 Task: Search one way flight ticket for 1 adult, 6 children, 1 infant in seat and 1 infant on lap in business from Dothan: Dothan Regional Airport to Jacksonville: Albert J. Ellis Airport on 5-3-2023. Choice of flights is Spirit. Number of bags: 1 carry on bag. Price is upto 100000. Outbound departure time preference is 9:30.
Action: Mouse moved to (295, 411)
Screenshot: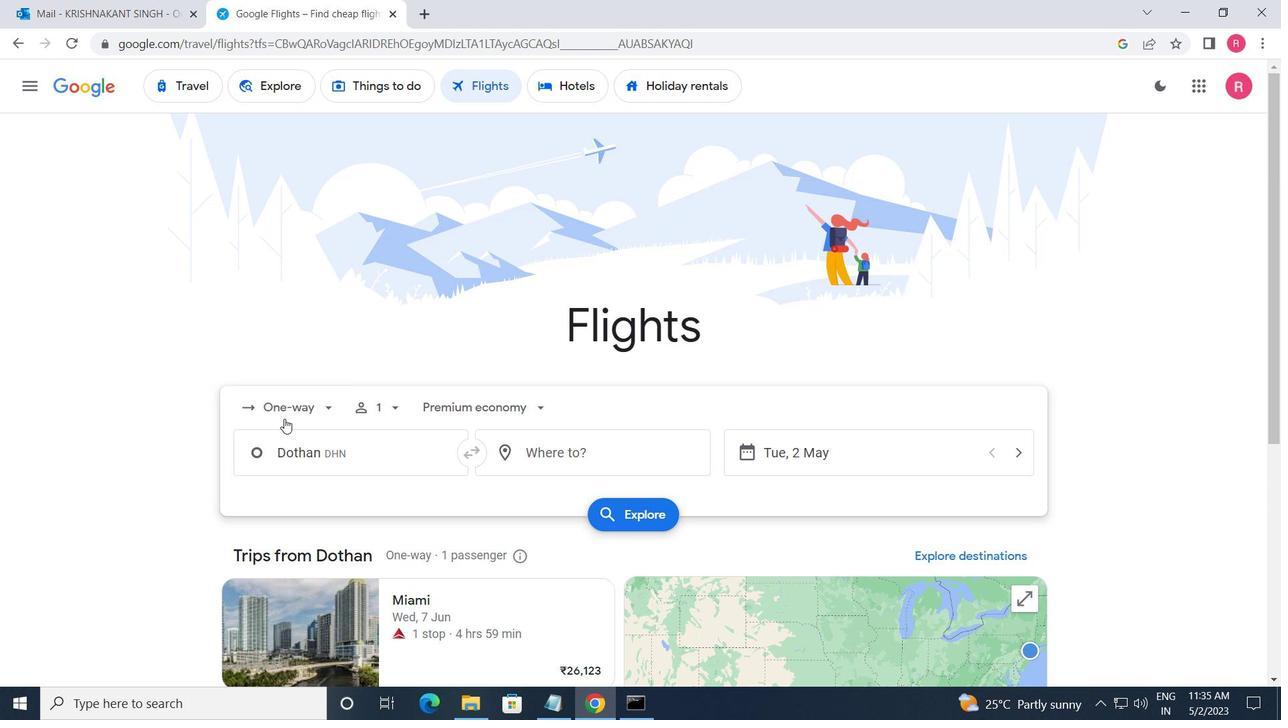 
Action: Mouse pressed left at (295, 411)
Screenshot: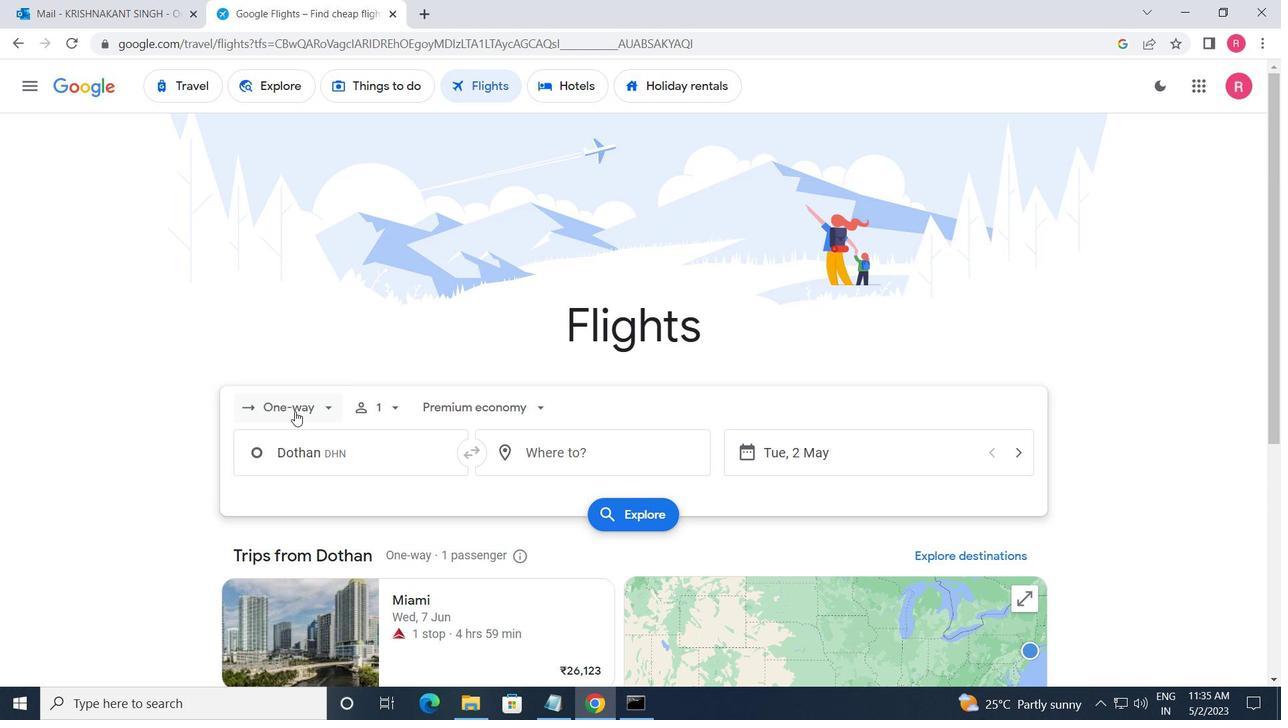 
Action: Mouse moved to (311, 491)
Screenshot: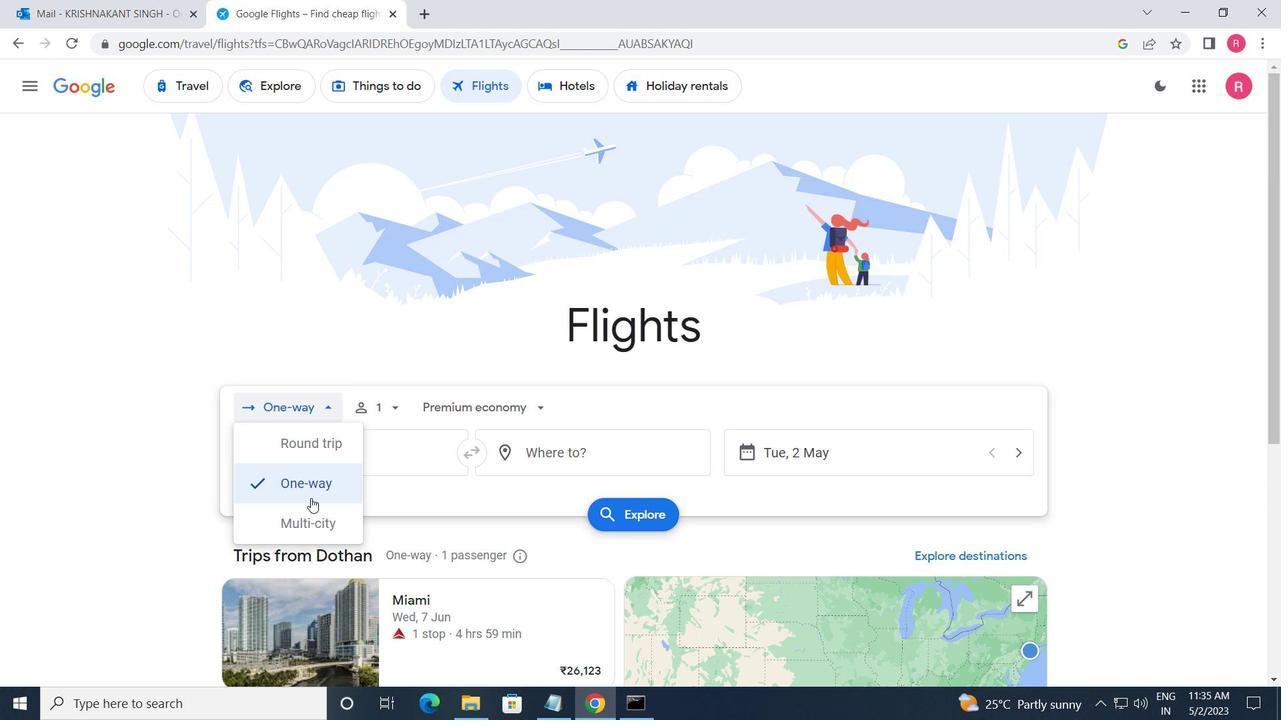 
Action: Mouse pressed left at (311, 491)
Screenshot: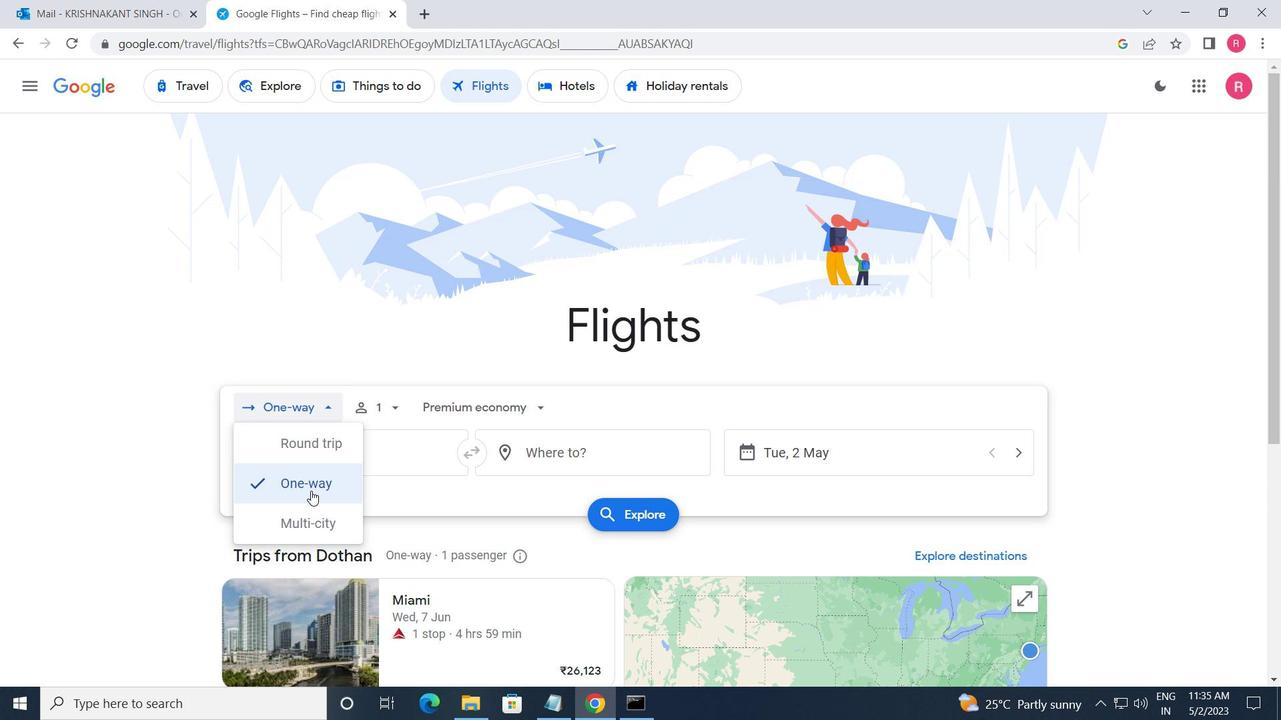 
Action: Mouse moved to (372, 398)
Screenshot: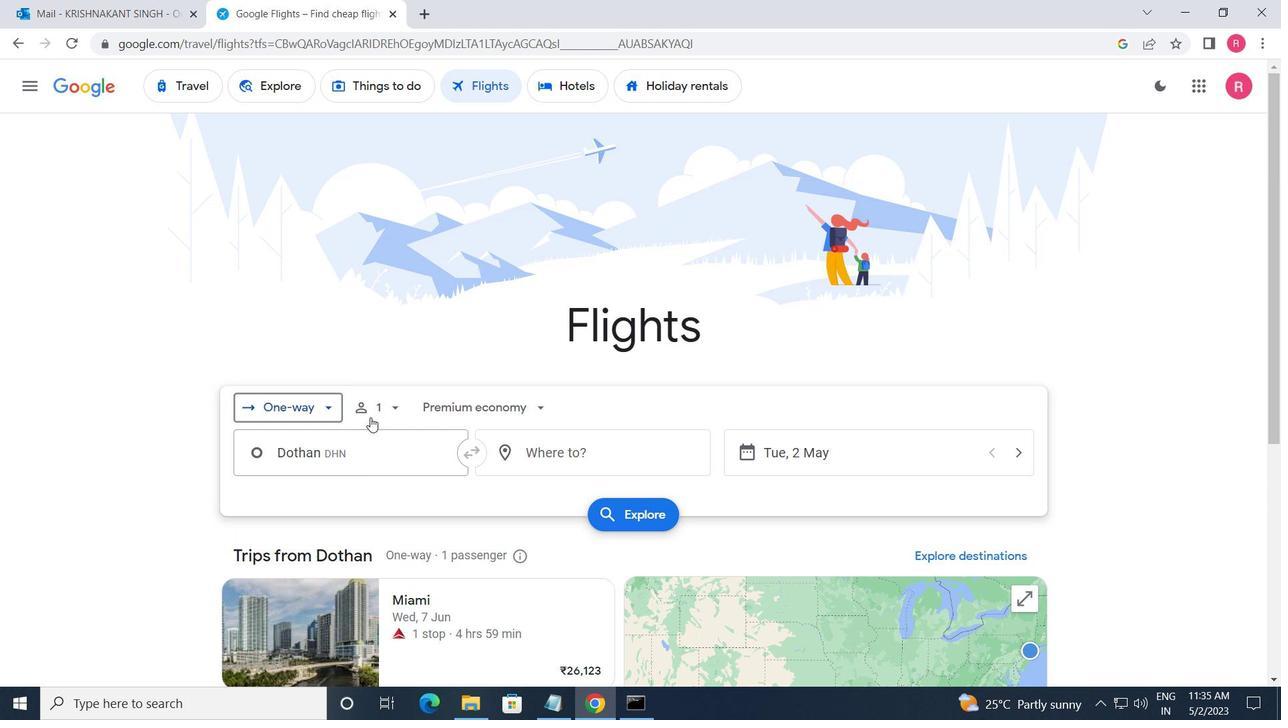 
Action: Mouse pressed left at (372, 398)
Screenshot: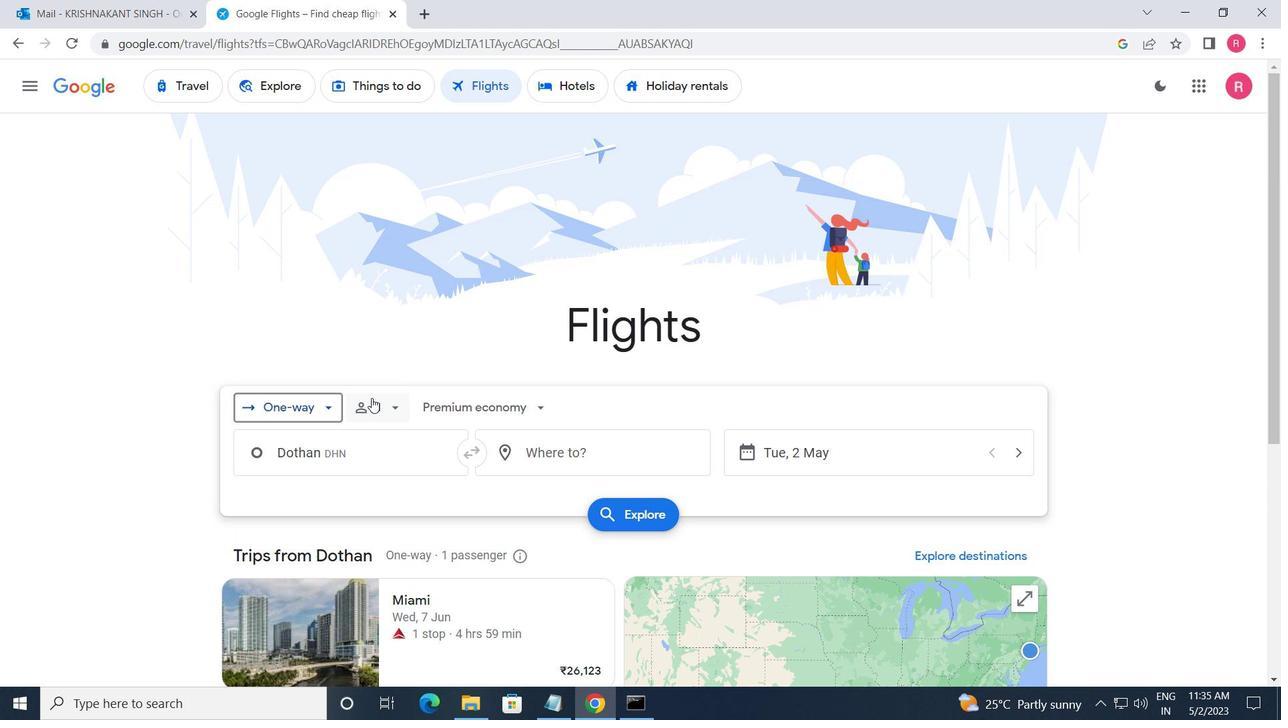 
Action: Mouse moved to (521, 489)
Screenshot: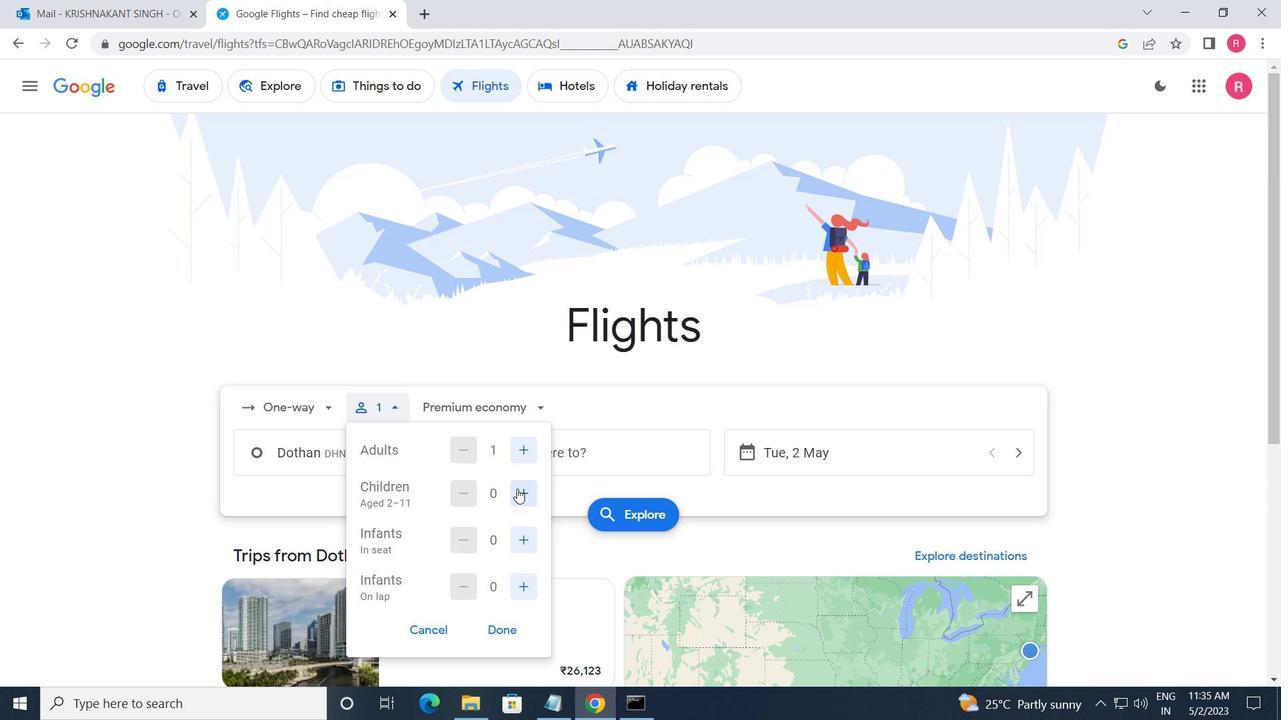 
Action: Mouse pressed left at (521, 489)
Screenshot: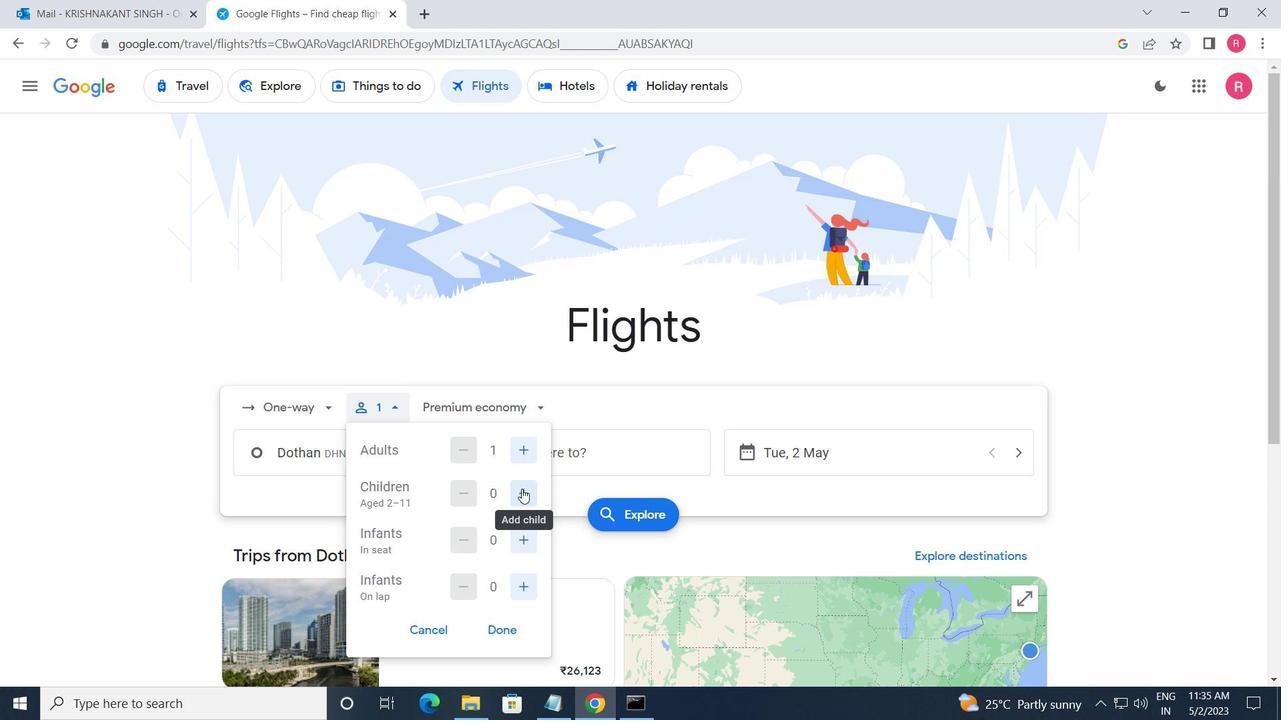 
Action: Mouse pressed left at (521, 489)
Screenshot: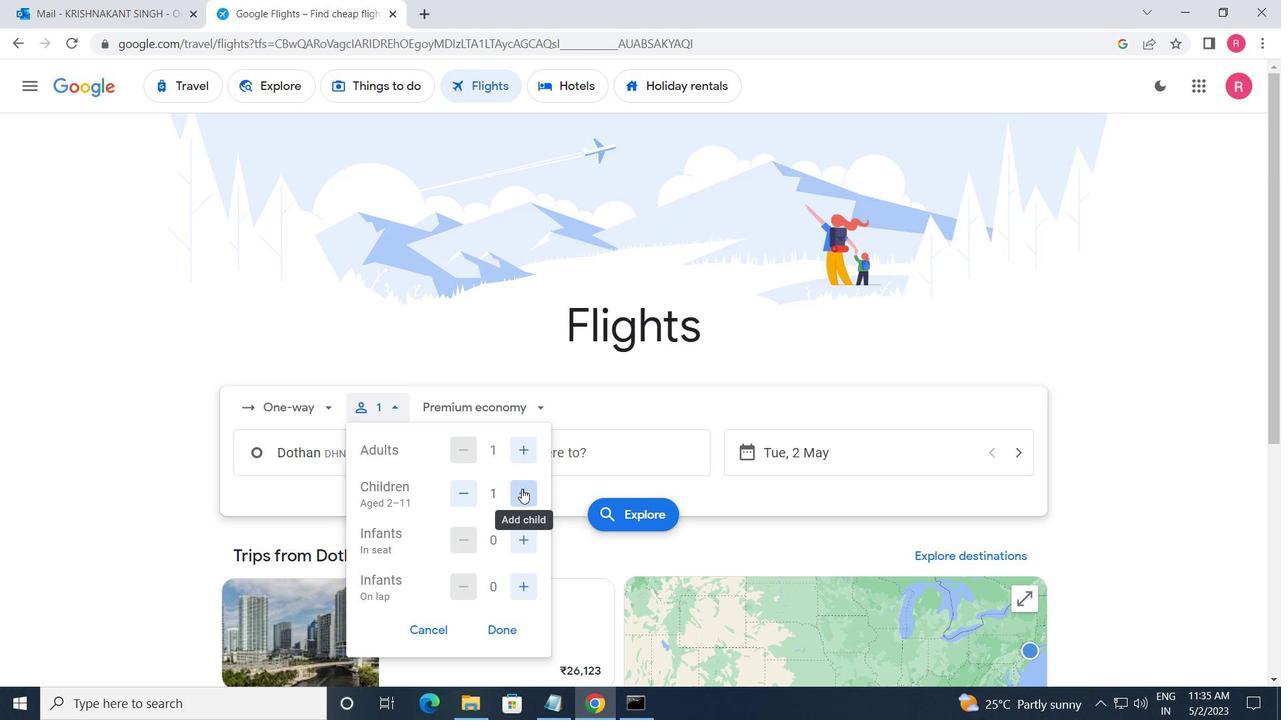 
Action: Mouse pressed left at (521, 489)
Screenshot: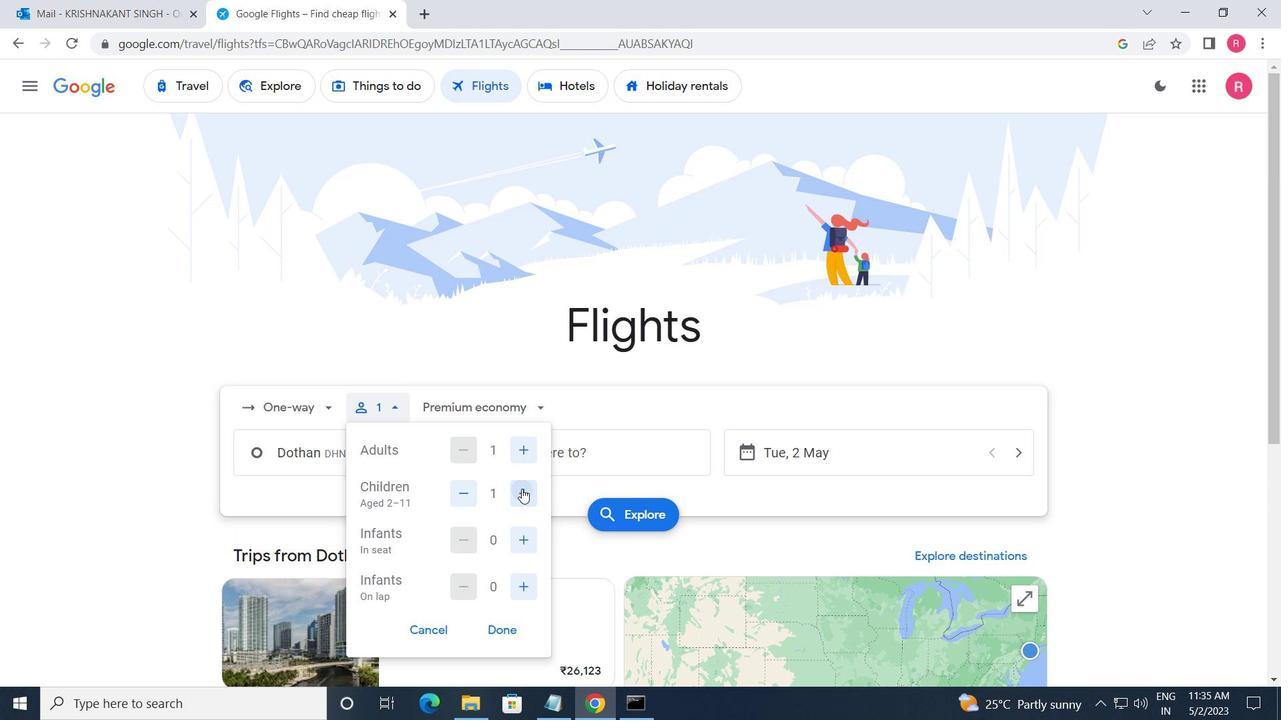 
Action: Mouse pressed left at (521, 489)
Screenshot: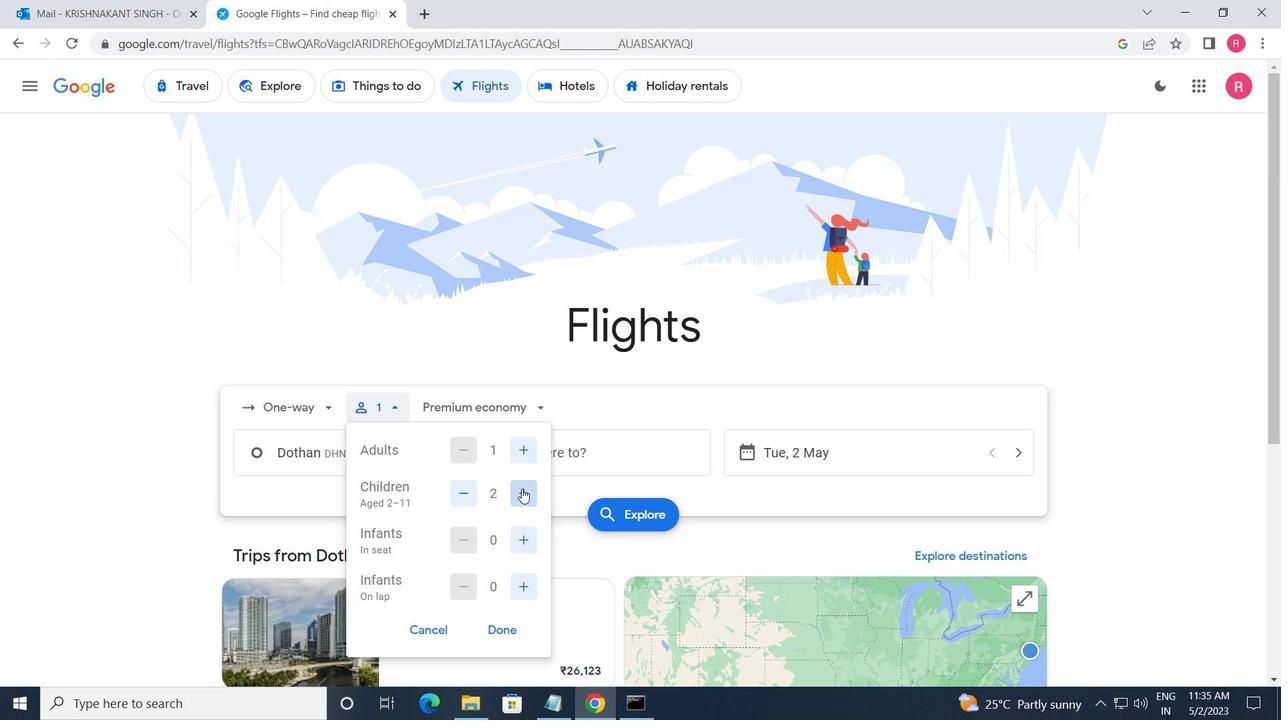 
Action: Mouse pressed left at (521, 489)
Screenshot: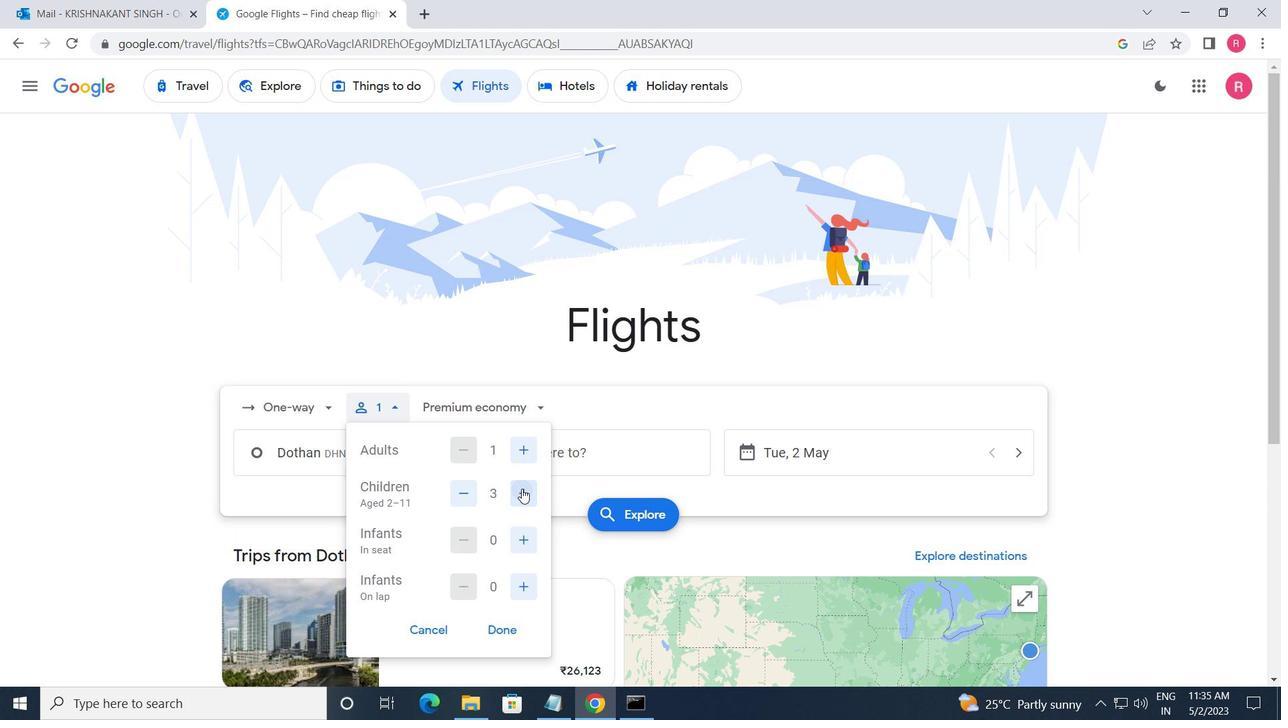 
Action: Mouse pressed left at (521, 489)
Screenshot: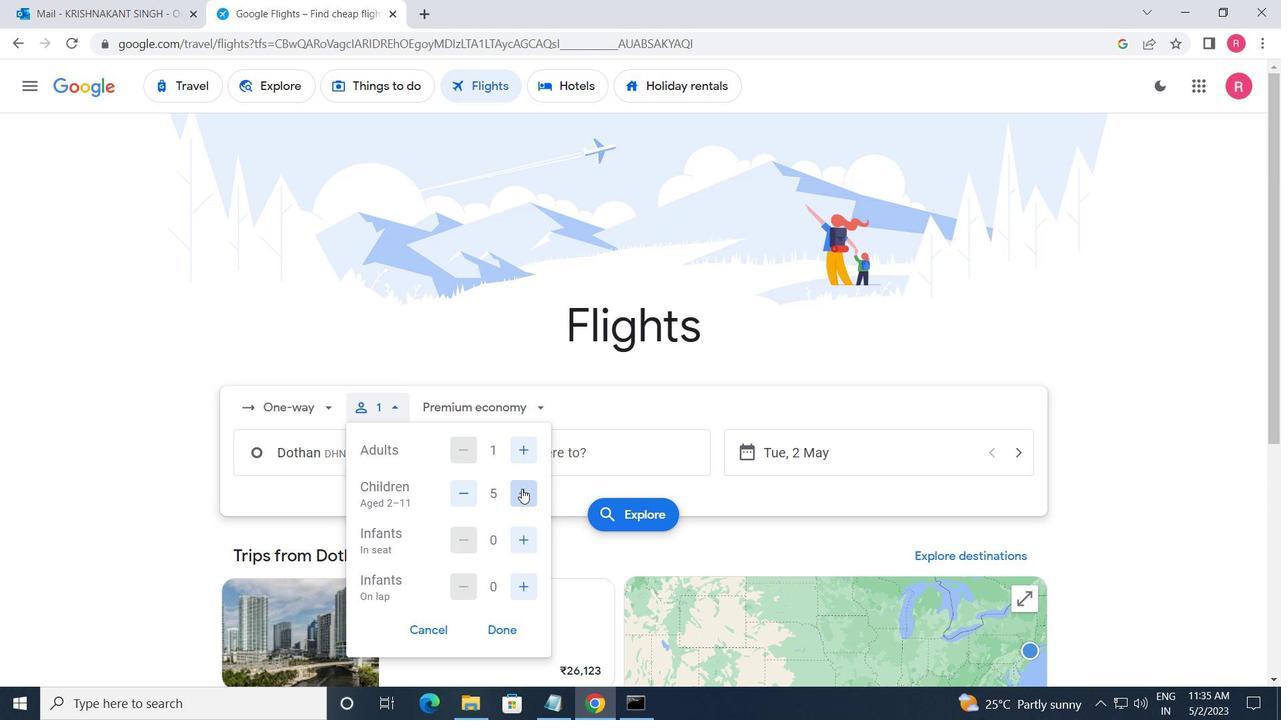 
Action: Mouse moved to (517, 535)
Screenshot: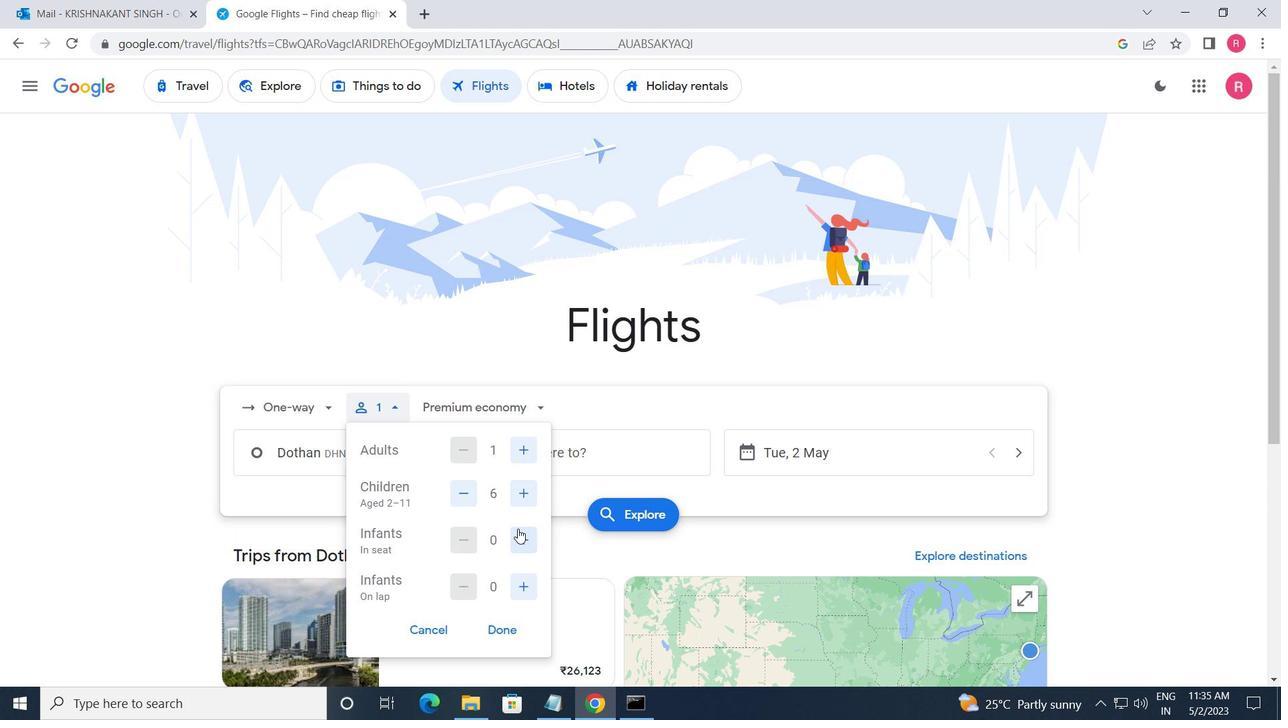 
Action: Mouse pressed left at (517, 535)
Screenshot: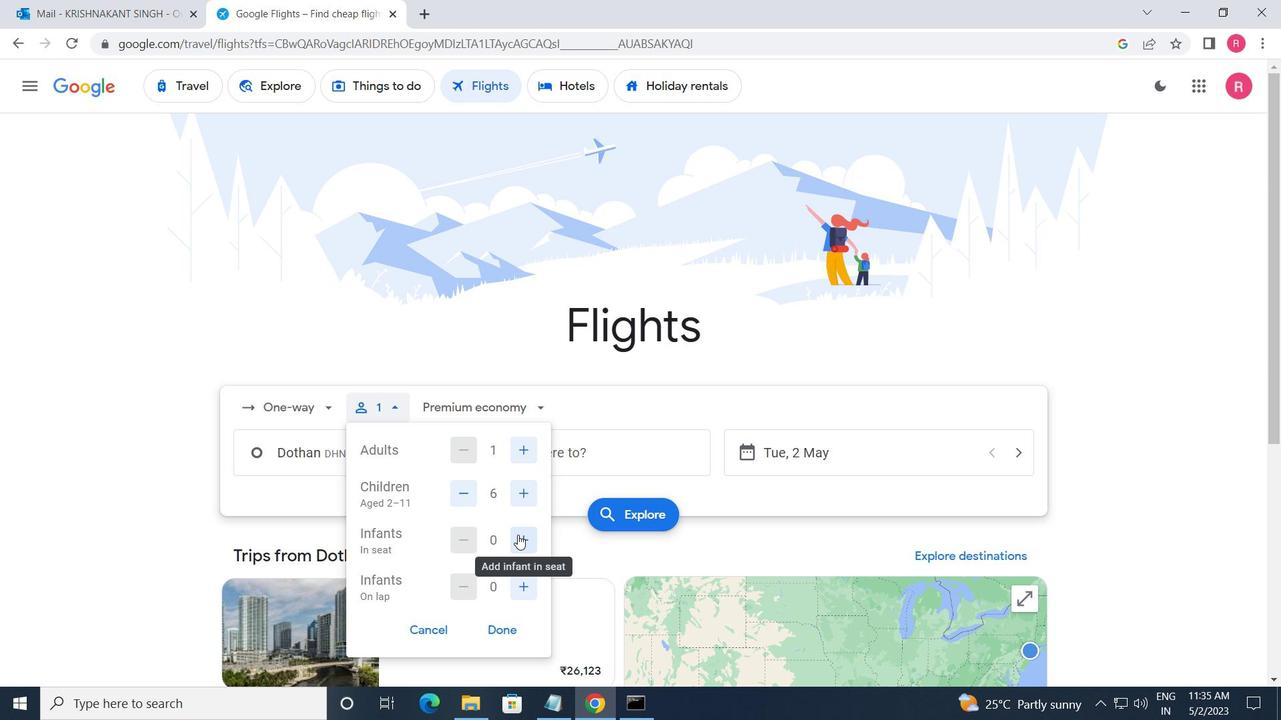 
Action: Mouse moved to (515, 577)
Screenshot: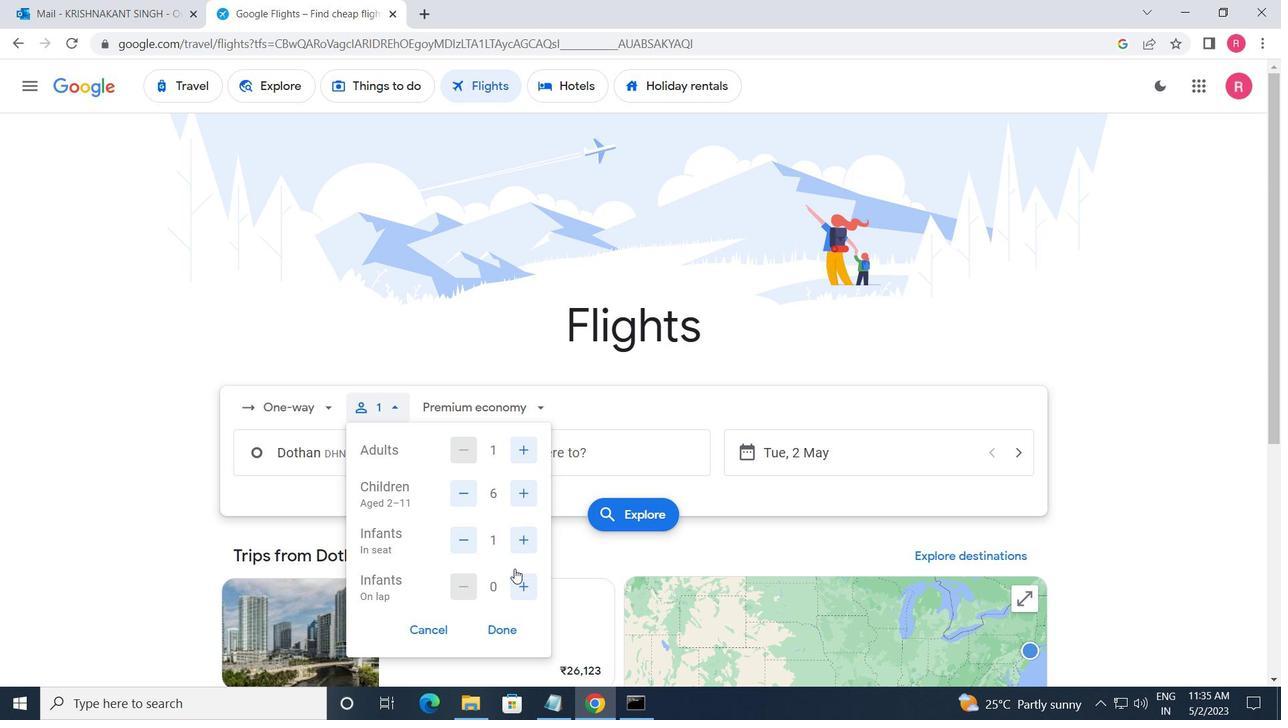 
Action: Mouse pressed left at (515, 577)
Screenshot: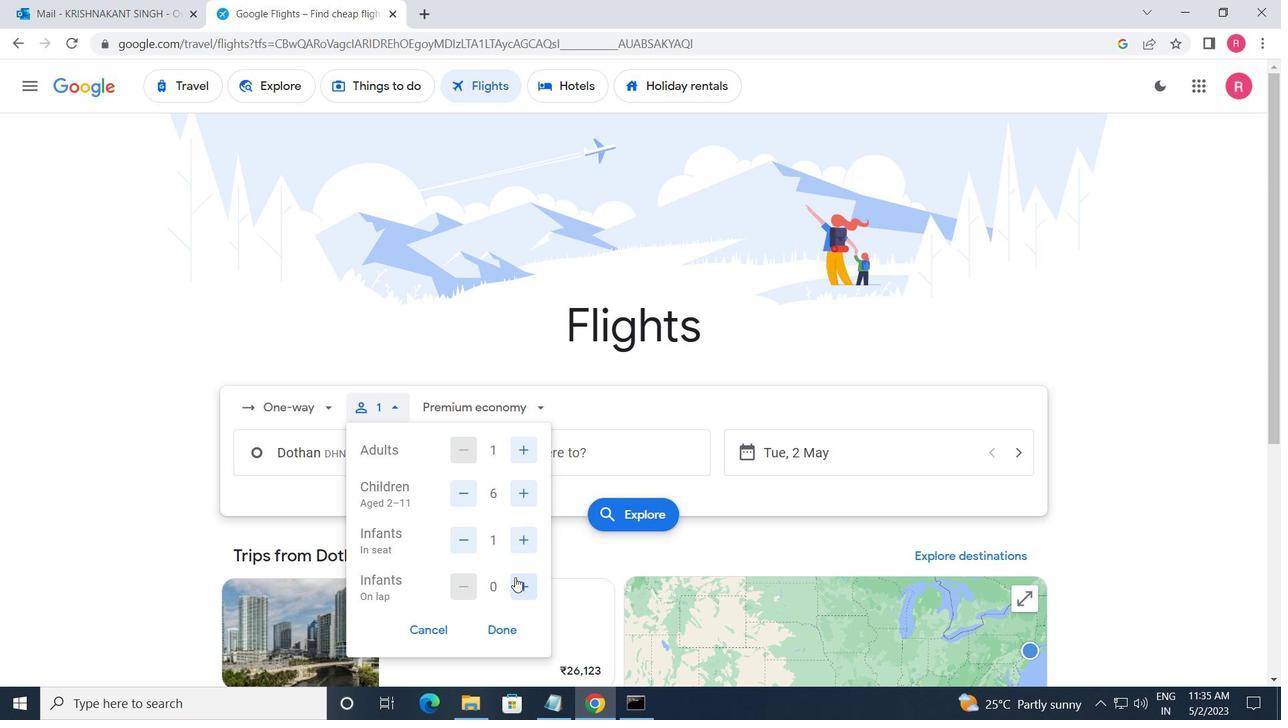 
Action: Mouse moved to (501, 636)
Screenshot: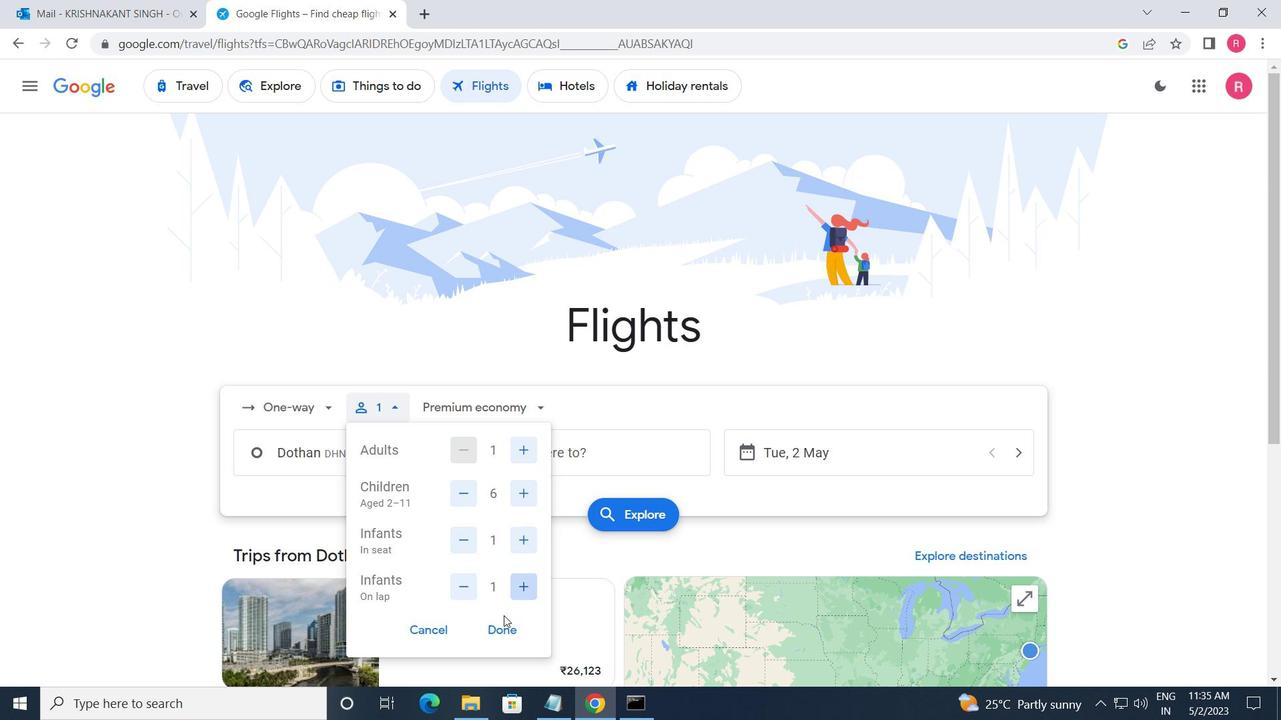 
Action: Mouse pressed left at (501, 636)
Screenshot: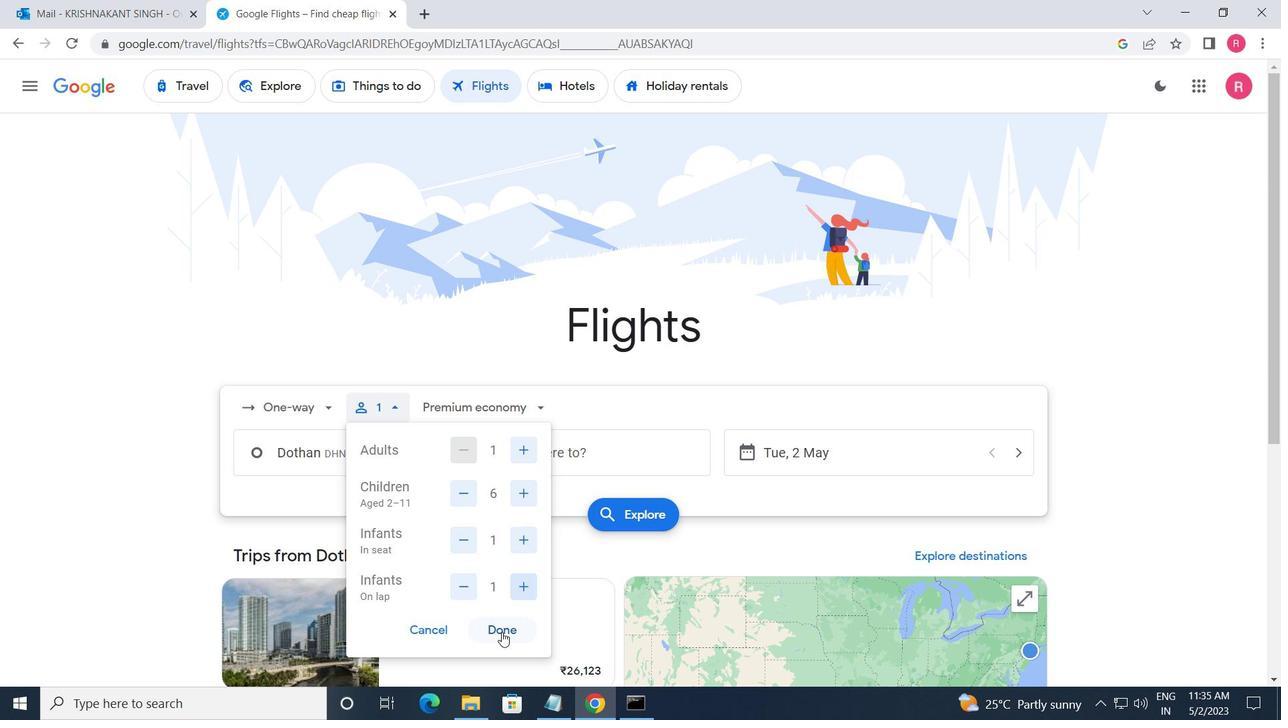 
Action: Mouse moved to (483, 421)
Screenshot: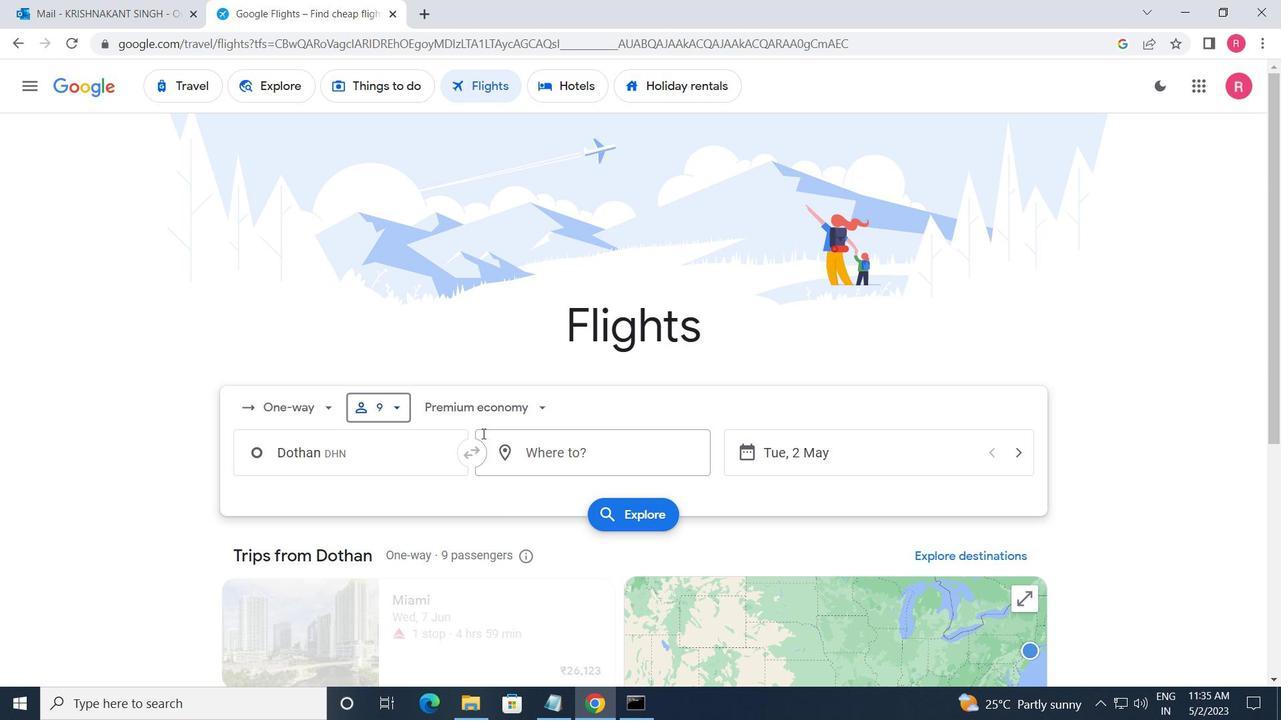 
Action: Mouse pressed left at (483, 421)
Screenshot: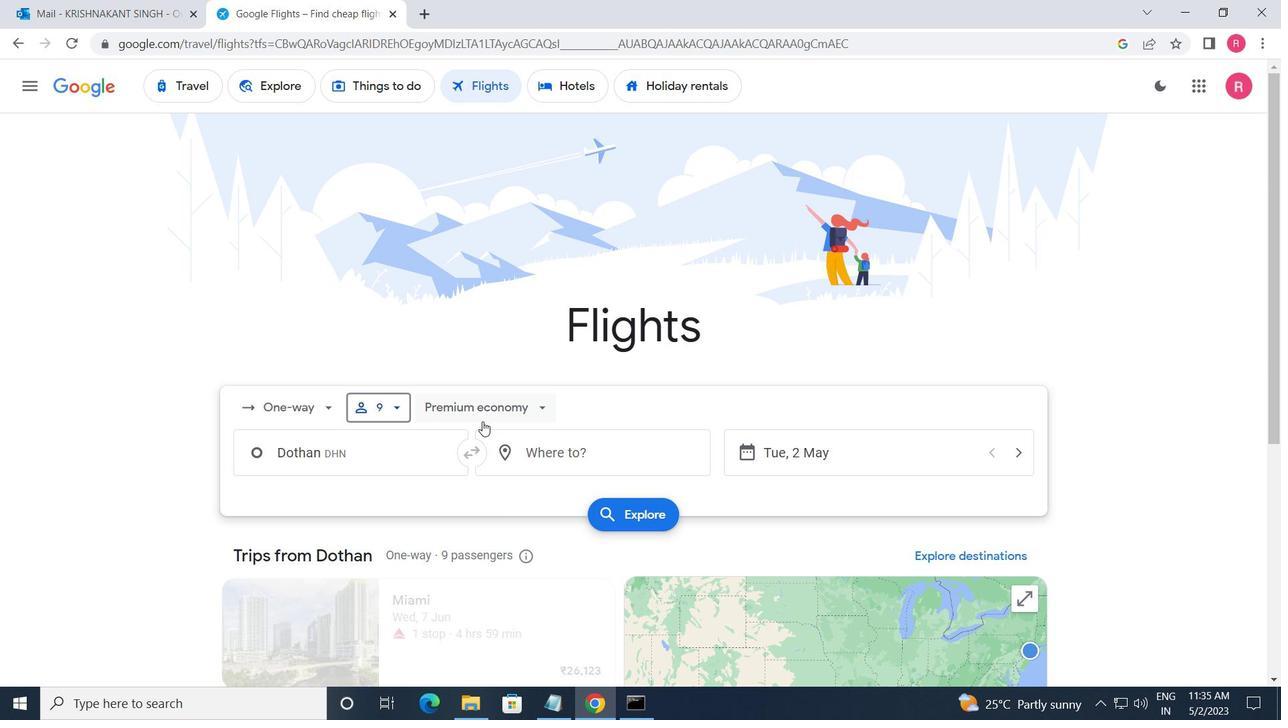
Action: Mouse moved to (487, 521)
Screenshot: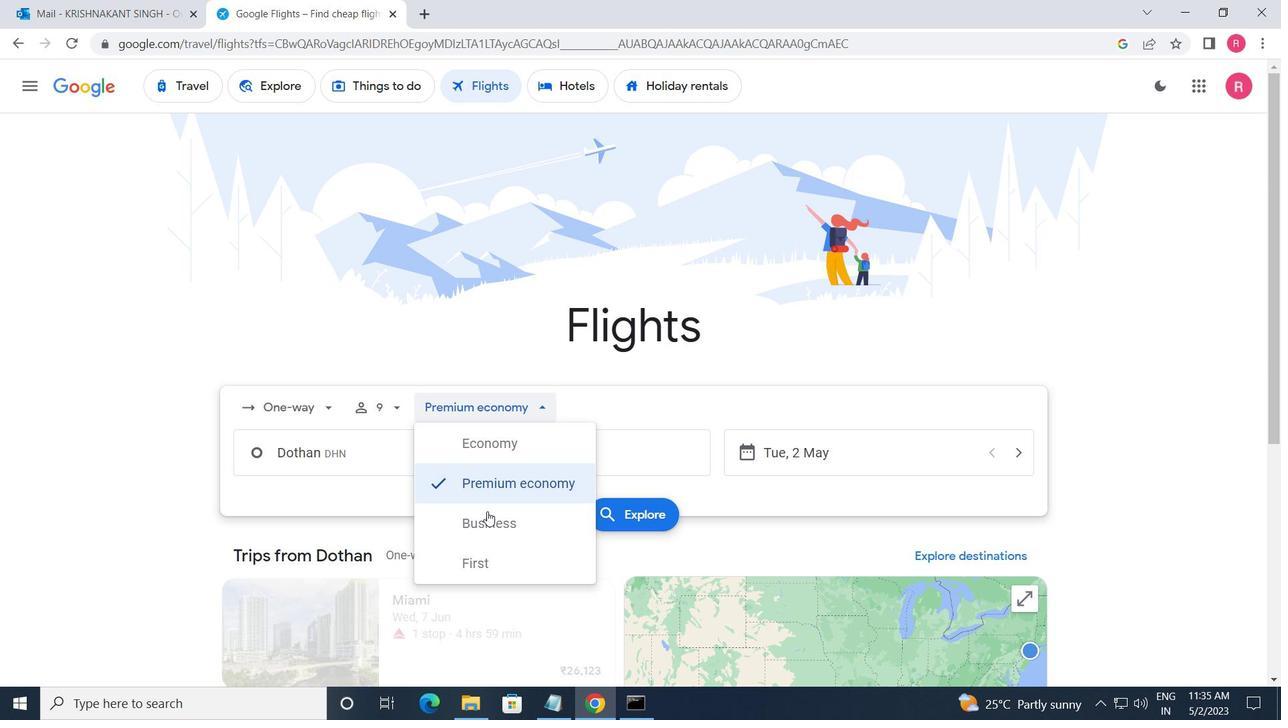 
Action: Mouse pressed left at (487, 521)
Screenshot: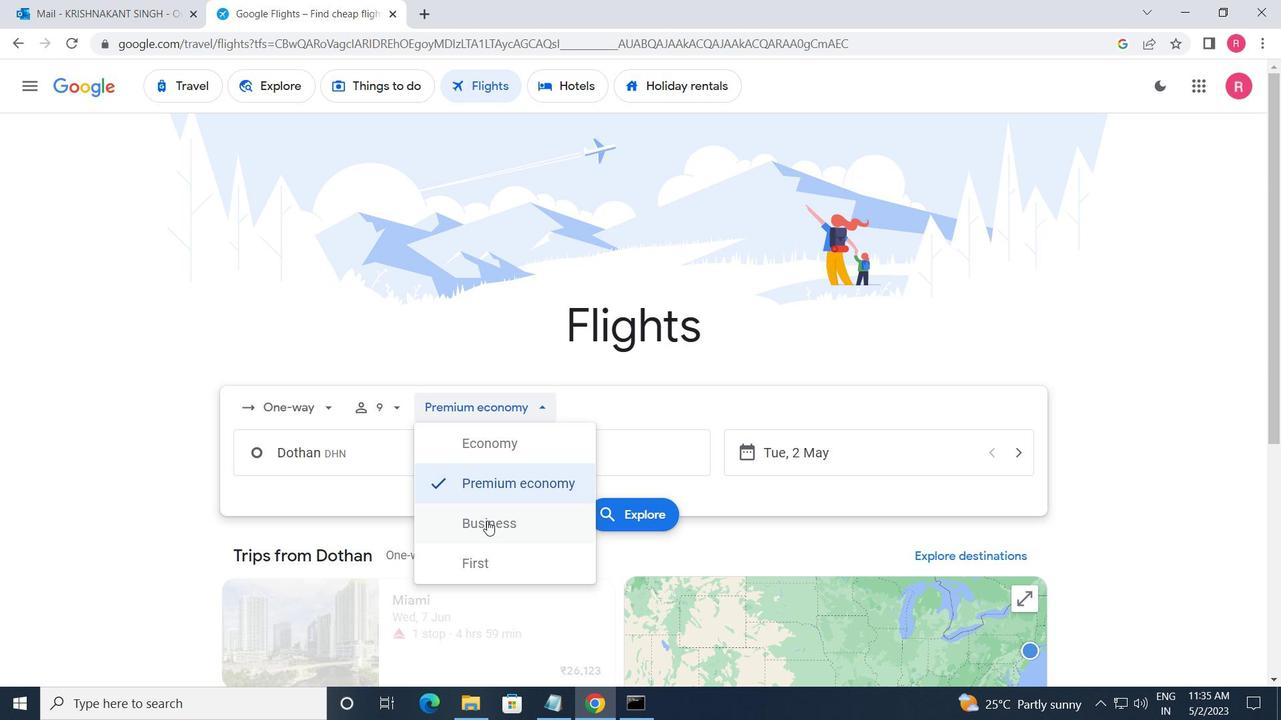 
Action: Mouse moved to (398, 455)
Screenshot: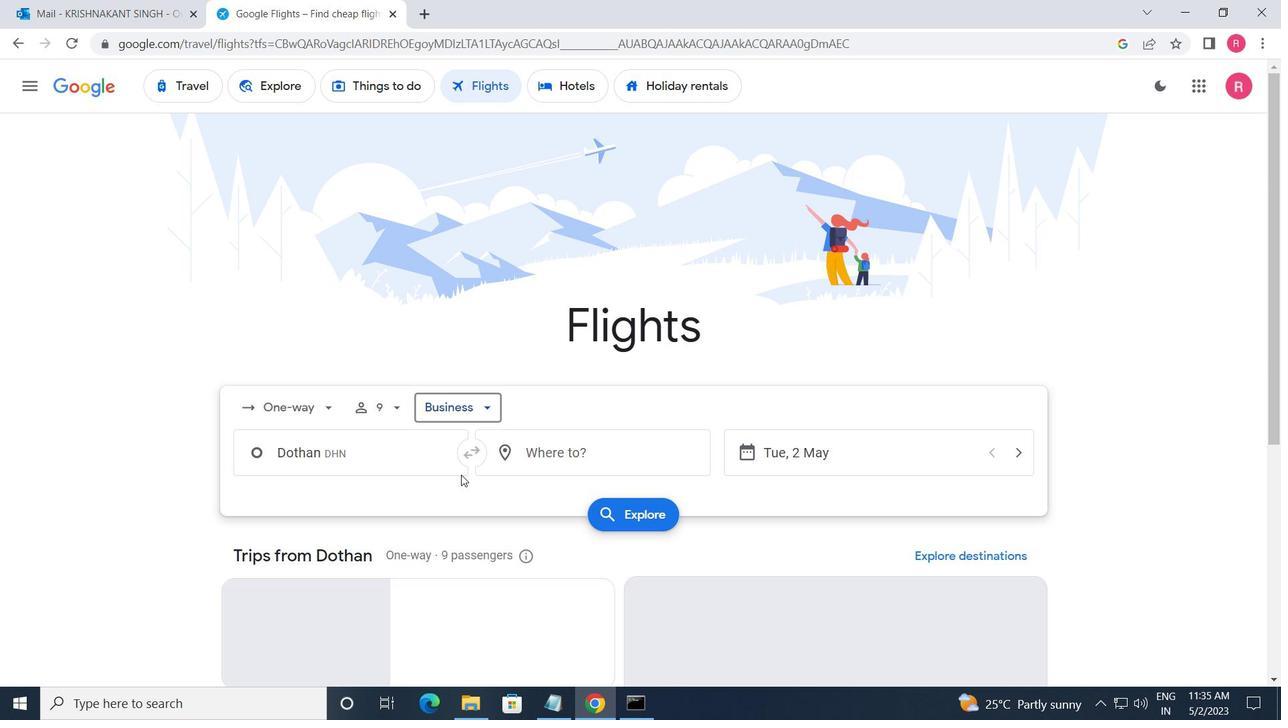 
Action: Mouse pressed left at (398, 455)
Screenshot: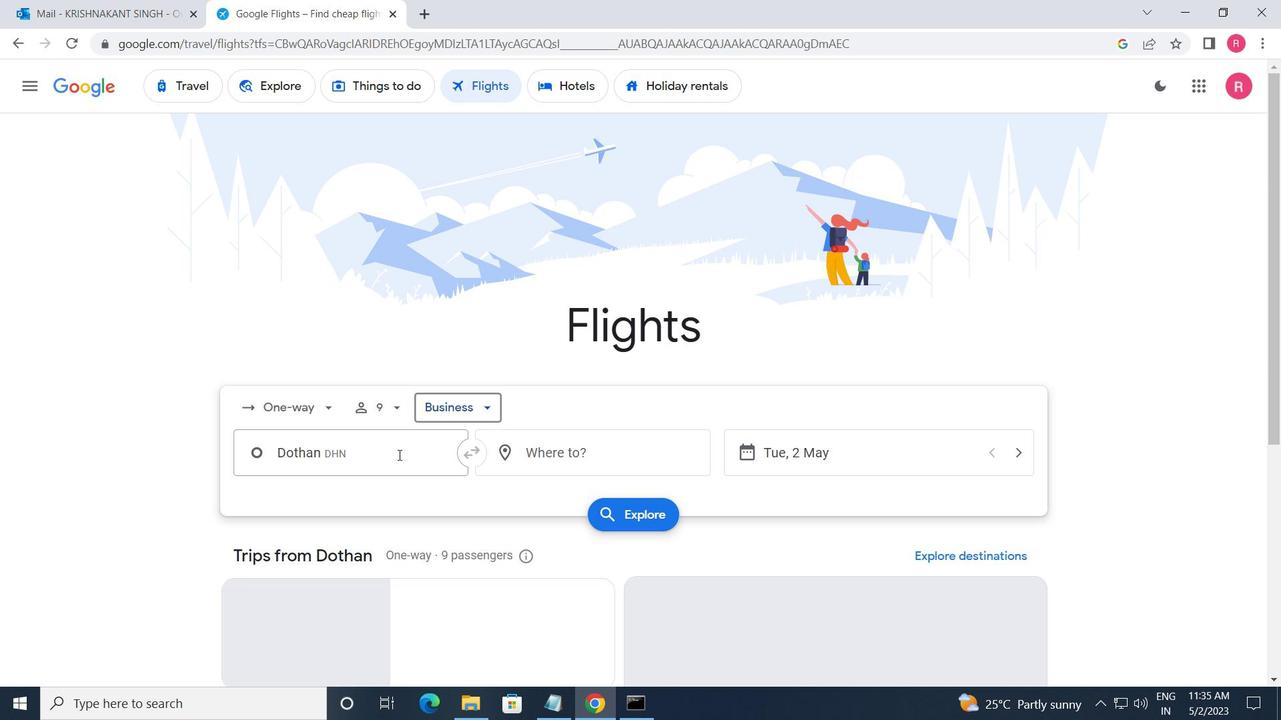 
Action: Mouse moved to (372, 511)
Screenshot: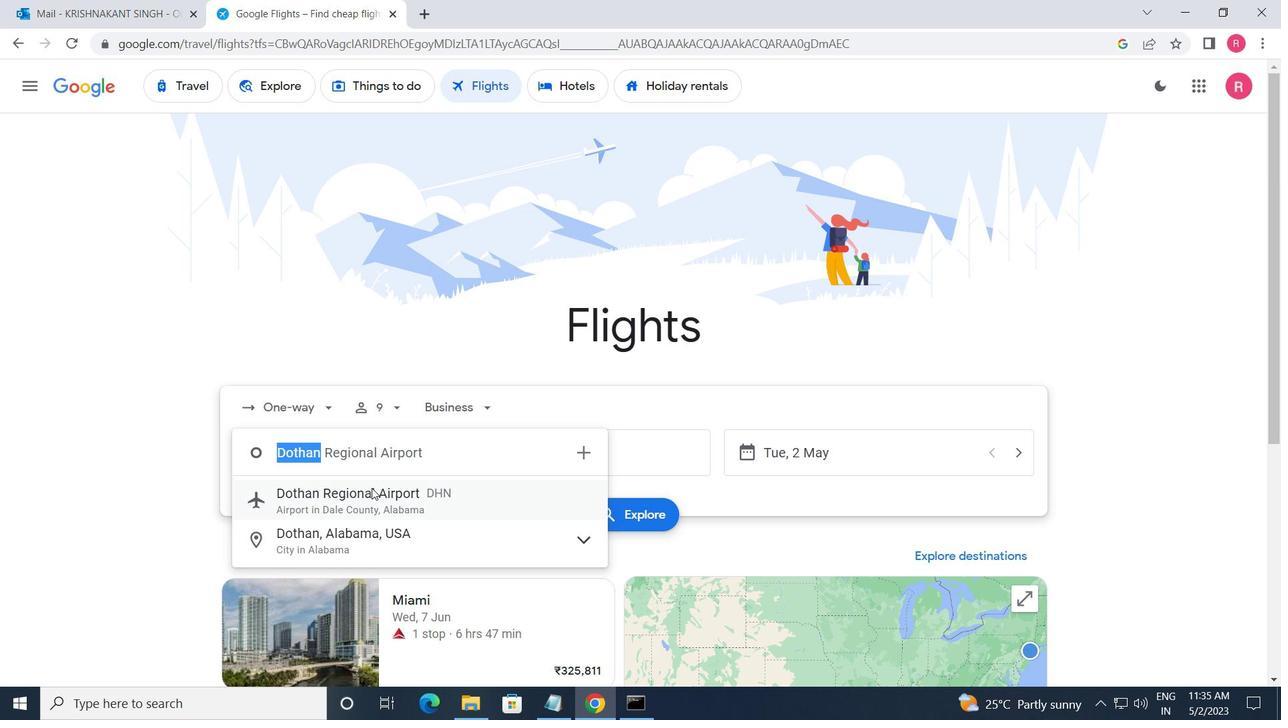 
Action: Mouse pressed left at (372, 511)
Screenshot: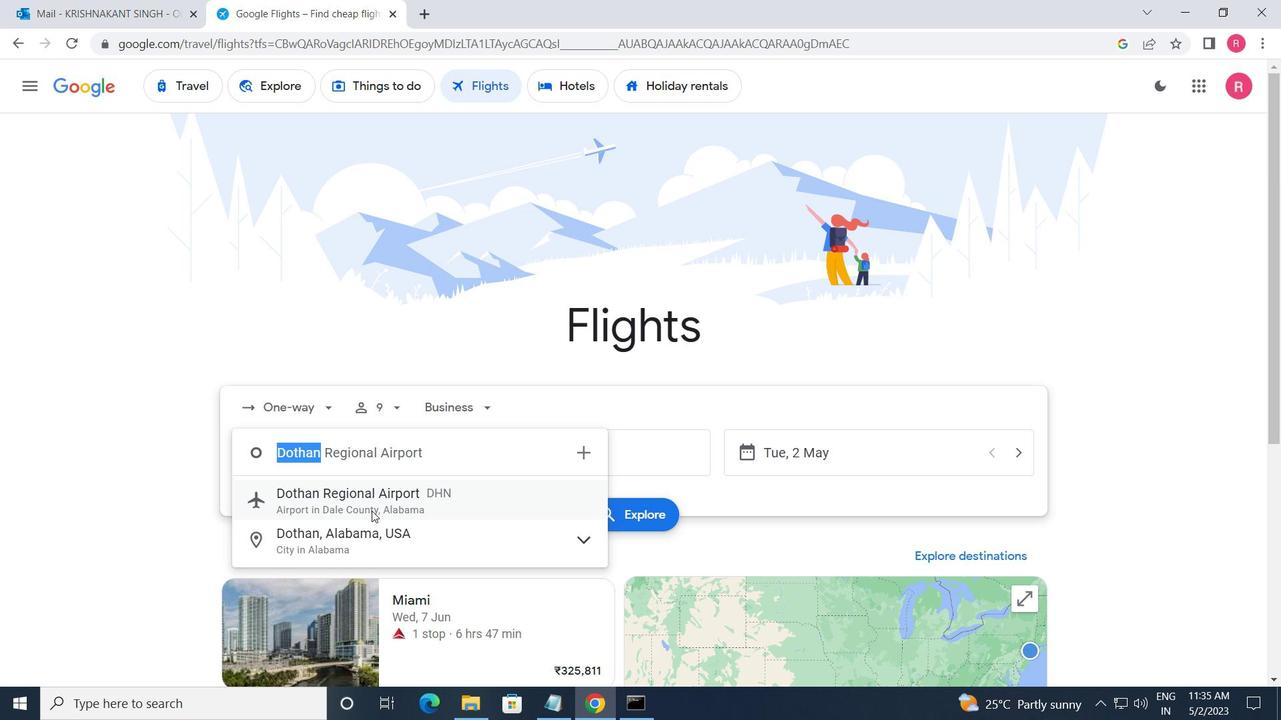 
Action: Mouse moved to (557, 461)
Screenshot: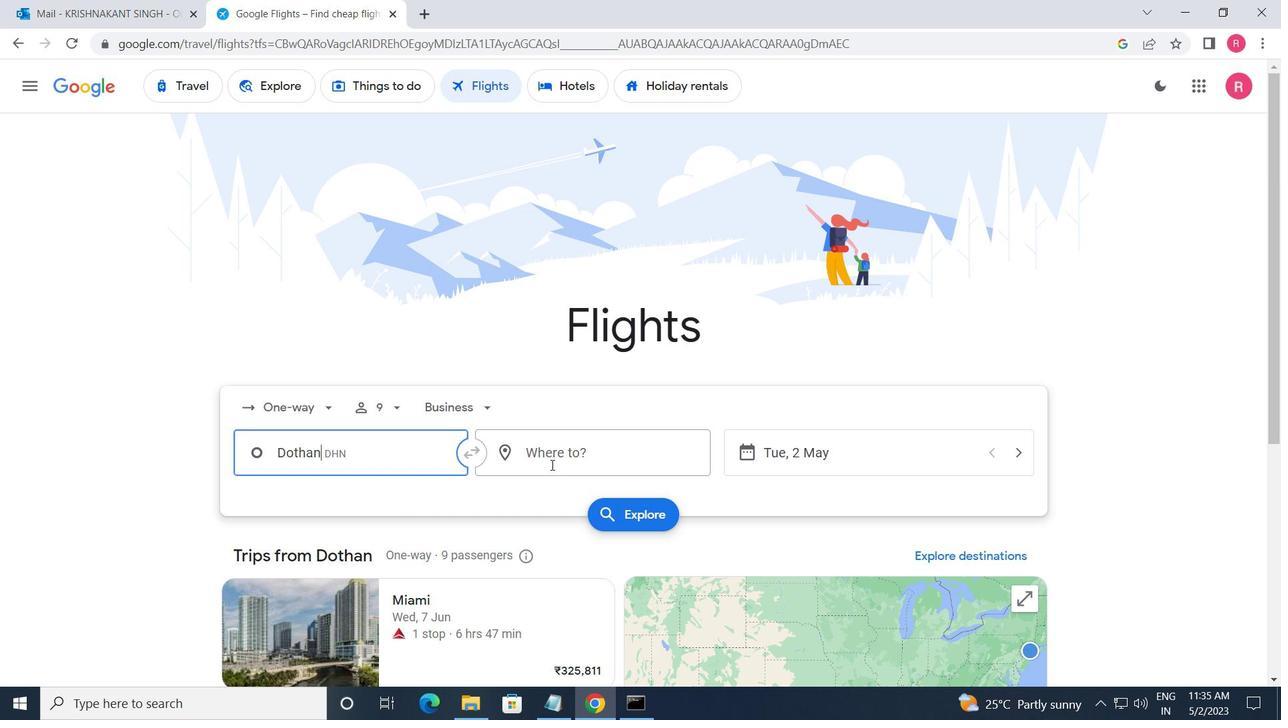 
Action: Mouse pressed left at (557, 461)
Screenshot: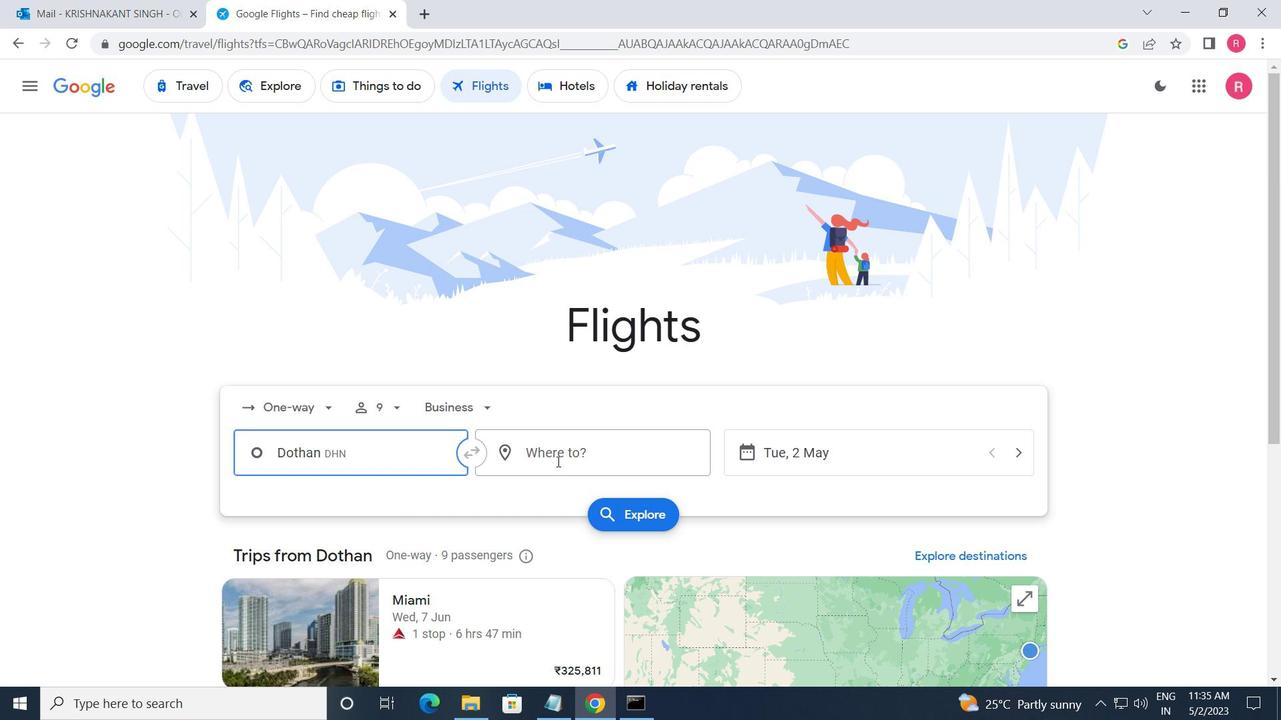 
Action: Mouse moved to (618, 613)
Screenshot: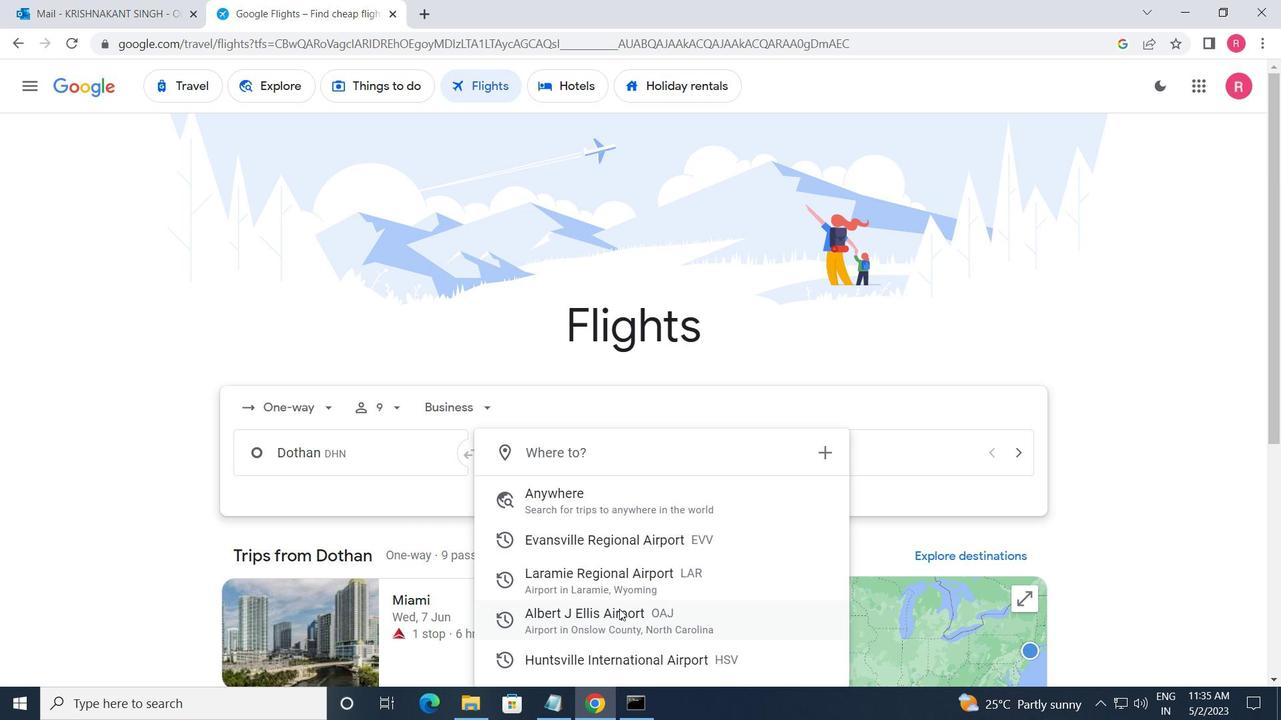 
Action: Mouse pressed left at (618, 613)
Screenshot: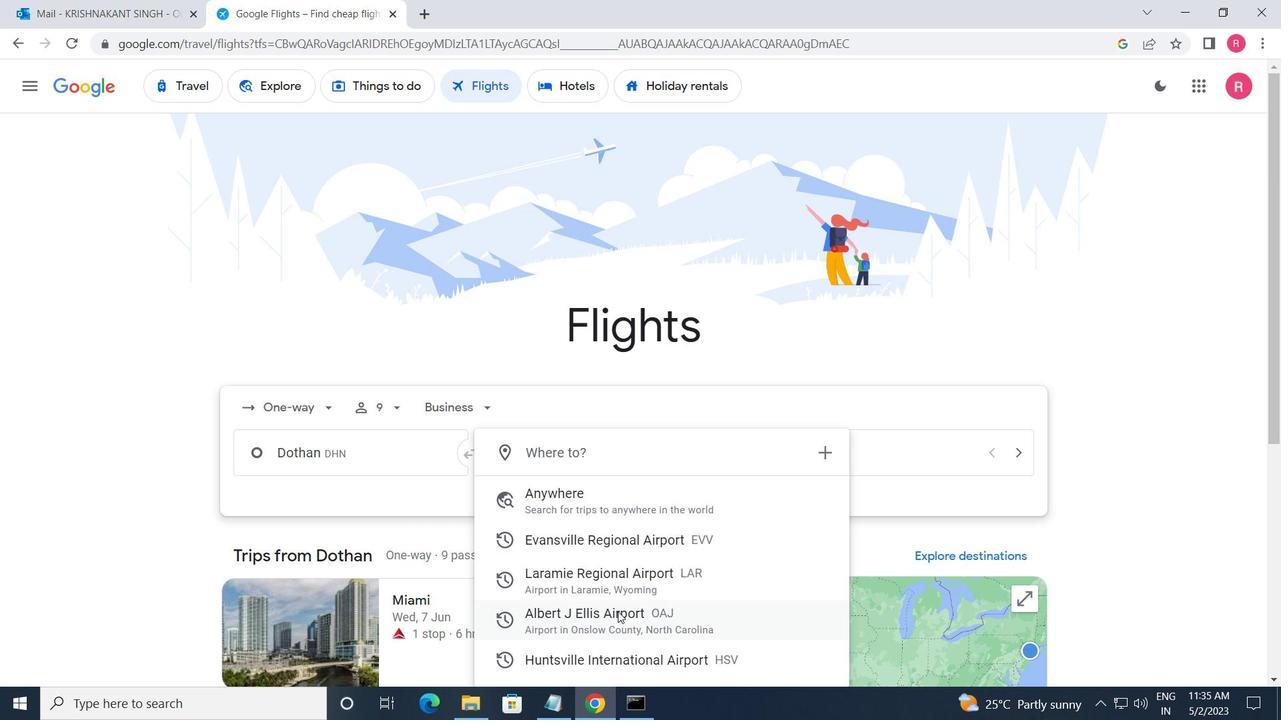 
Action: Mouse moved to (774, 460)
Screenshot: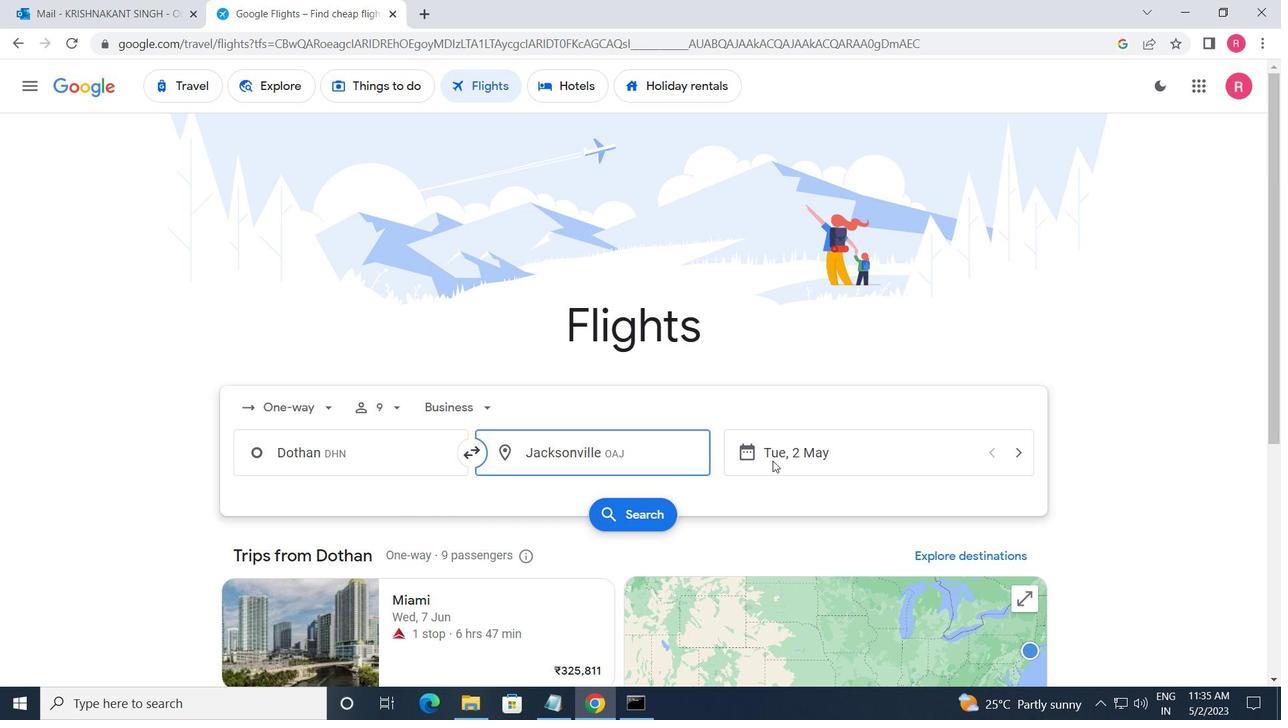 
Action: Mouse pressed left at (774, 460)
Screenshot: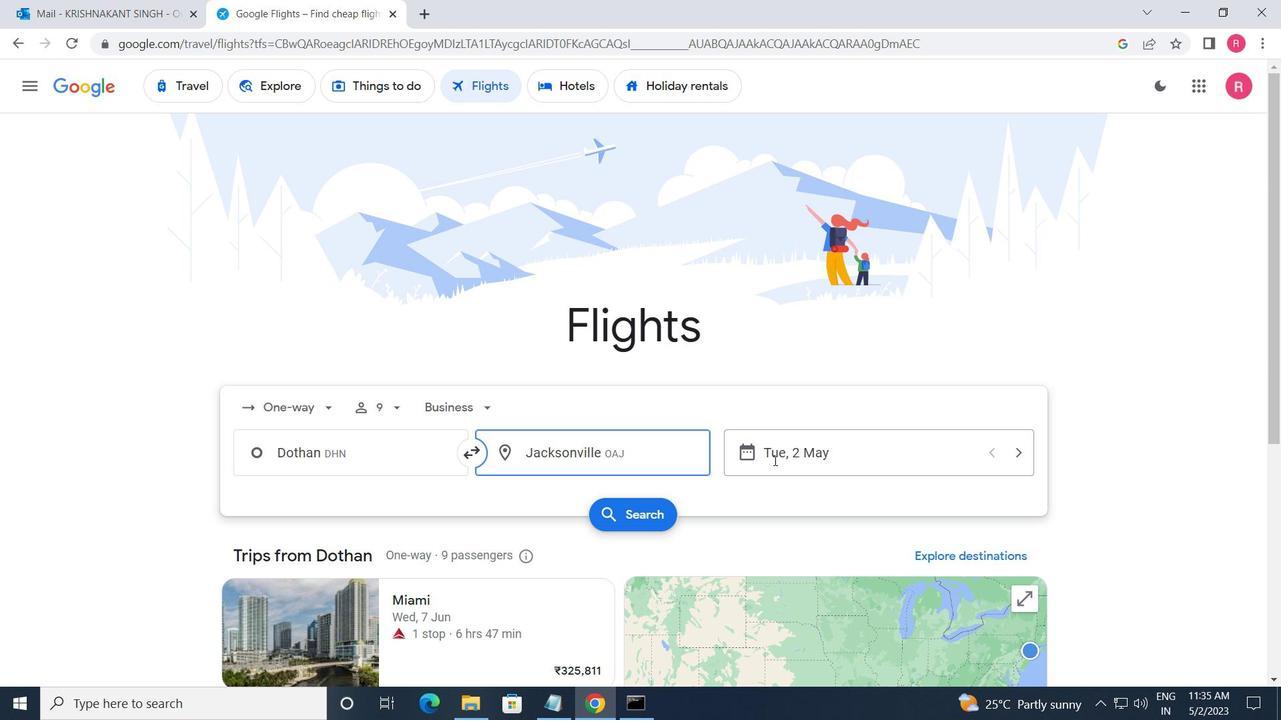 
Action: Mouse moved to (565, 396)
Screenshot: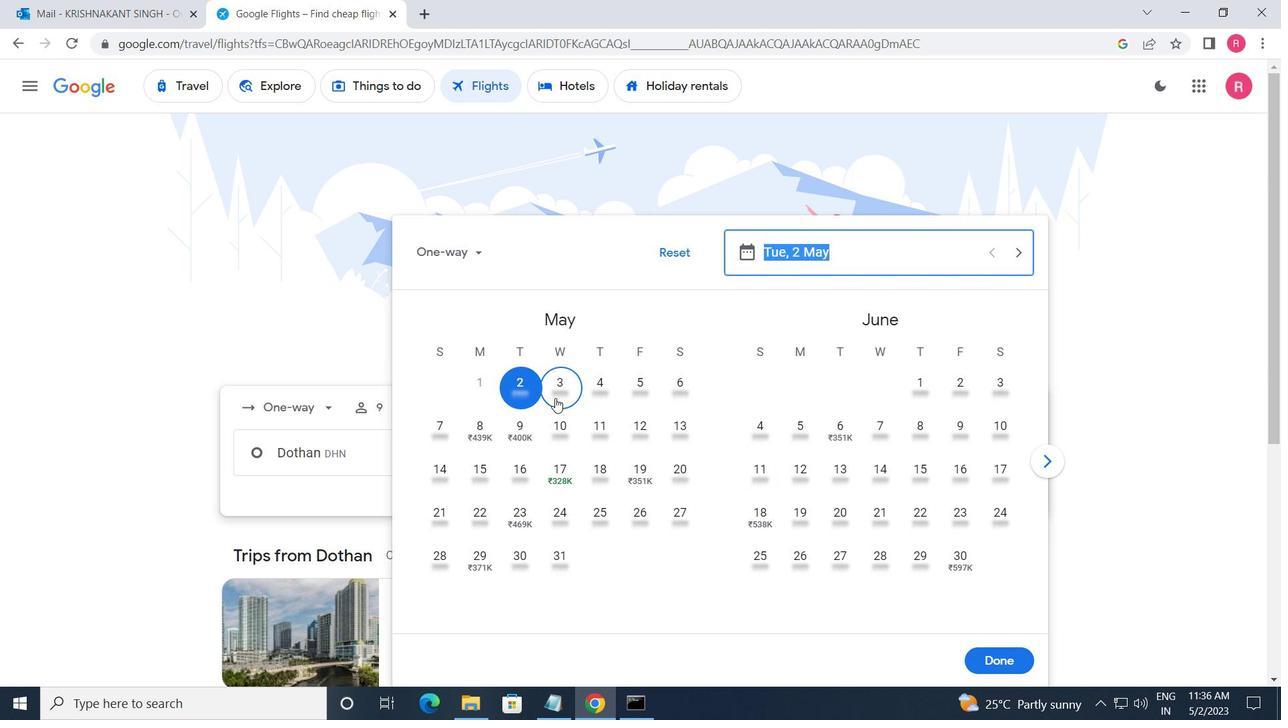 
Action: Mouse pressed left at (565, 396)
Screenshot: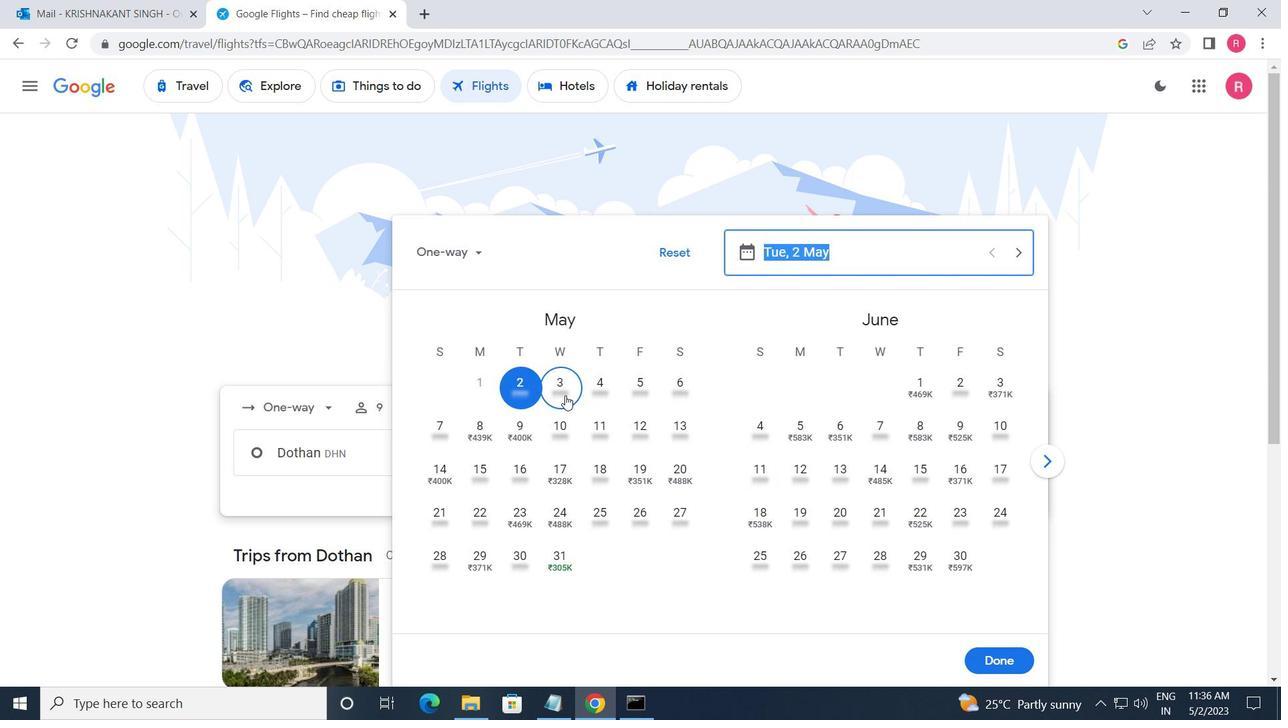
Action: Mouse moved to (988, 664)
Screenshot: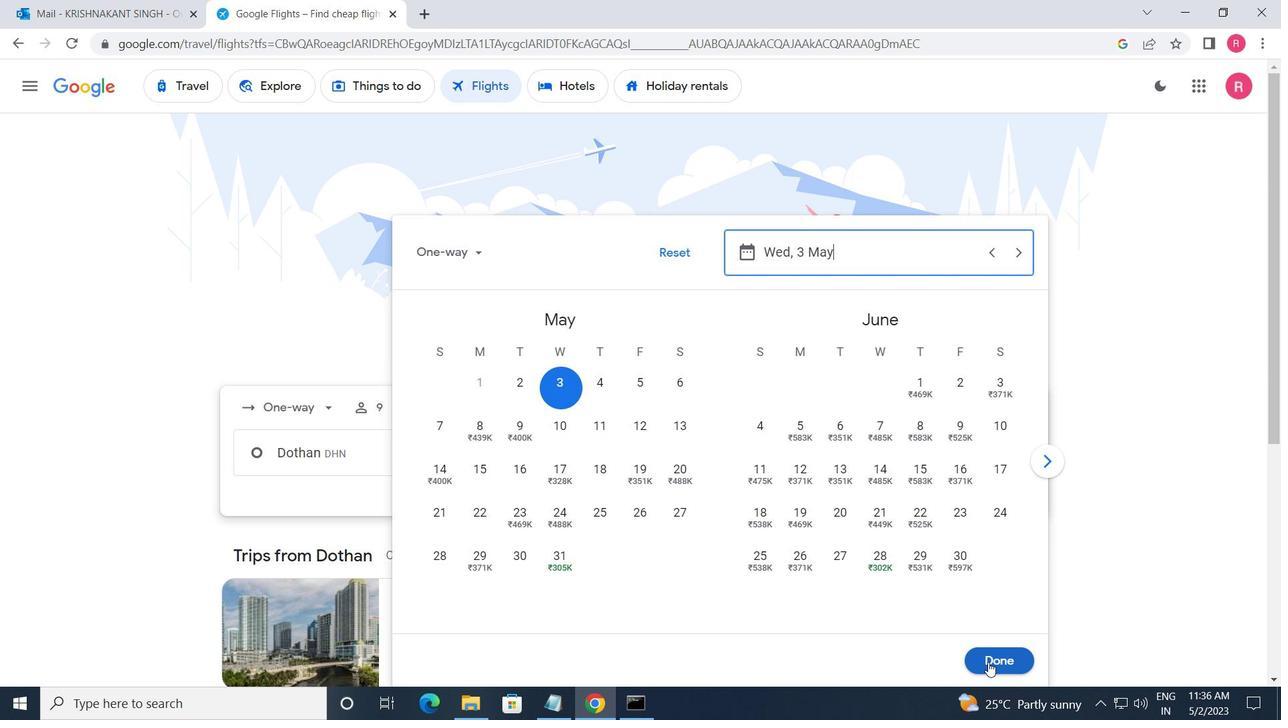 
Action: Mouse pressed left at (988, 664)
Screenshot: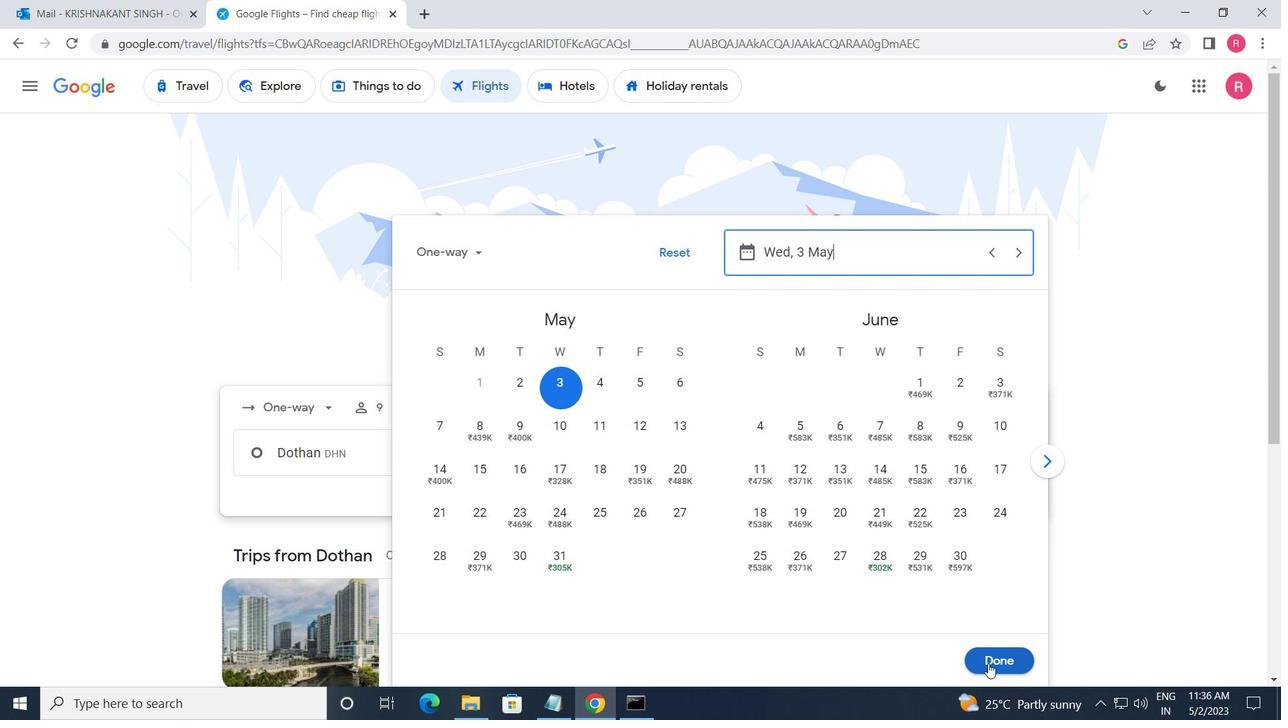 
Action: Mouse moved to (615, 513)
Screenshot: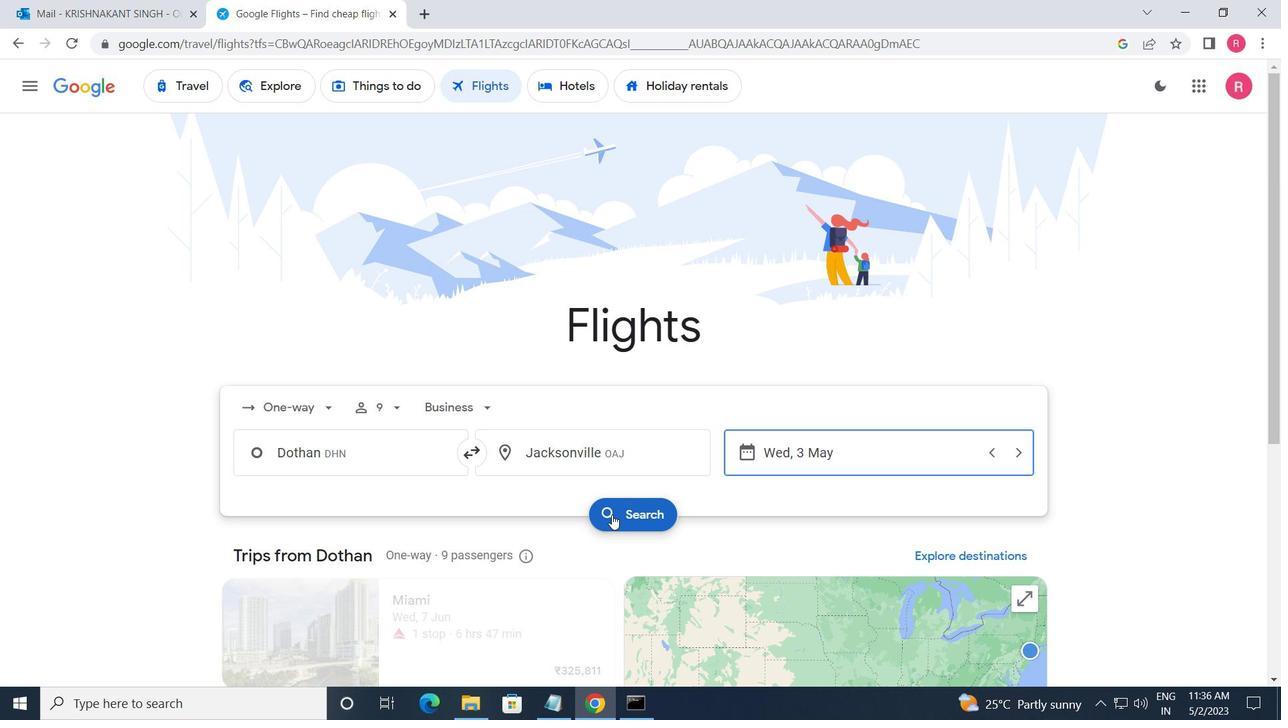 
Action: Mouse pressed left at (615, 513)
Screenshot: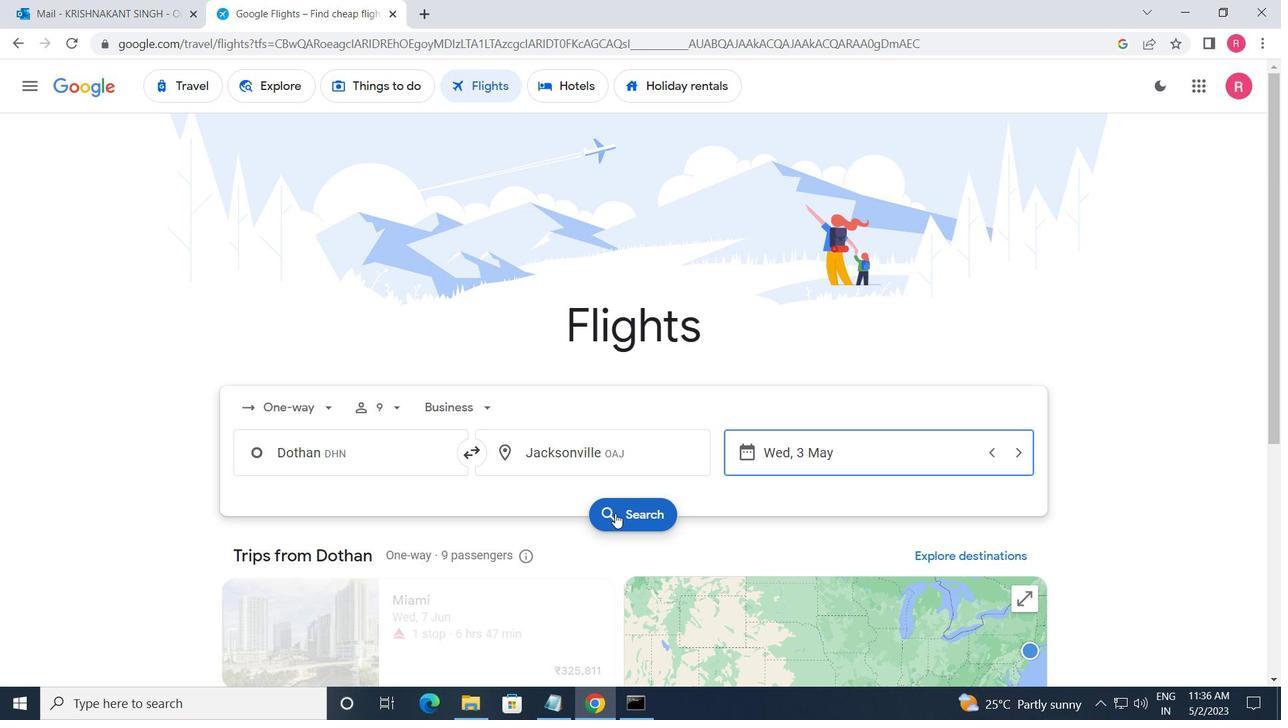 
Action: Mouse moved to (246, 239)
Screenshot: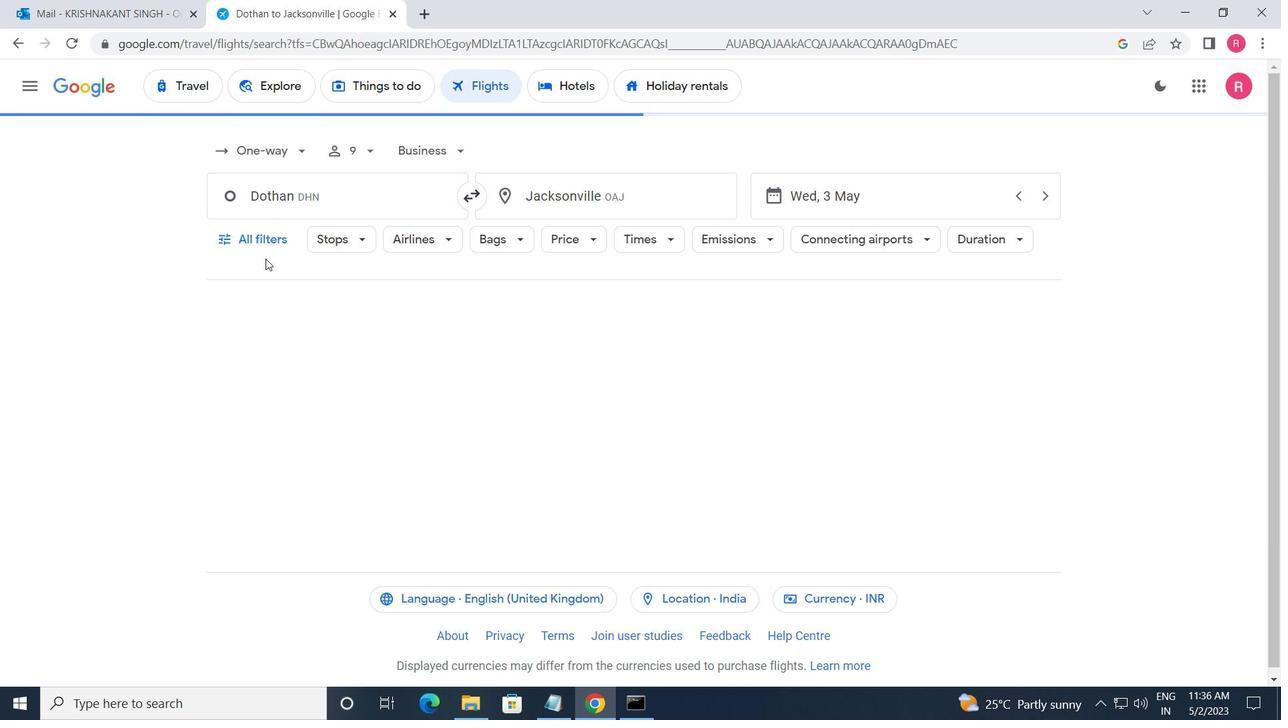 
Action: Mouse pressed left at (246, 239)
Screenshot: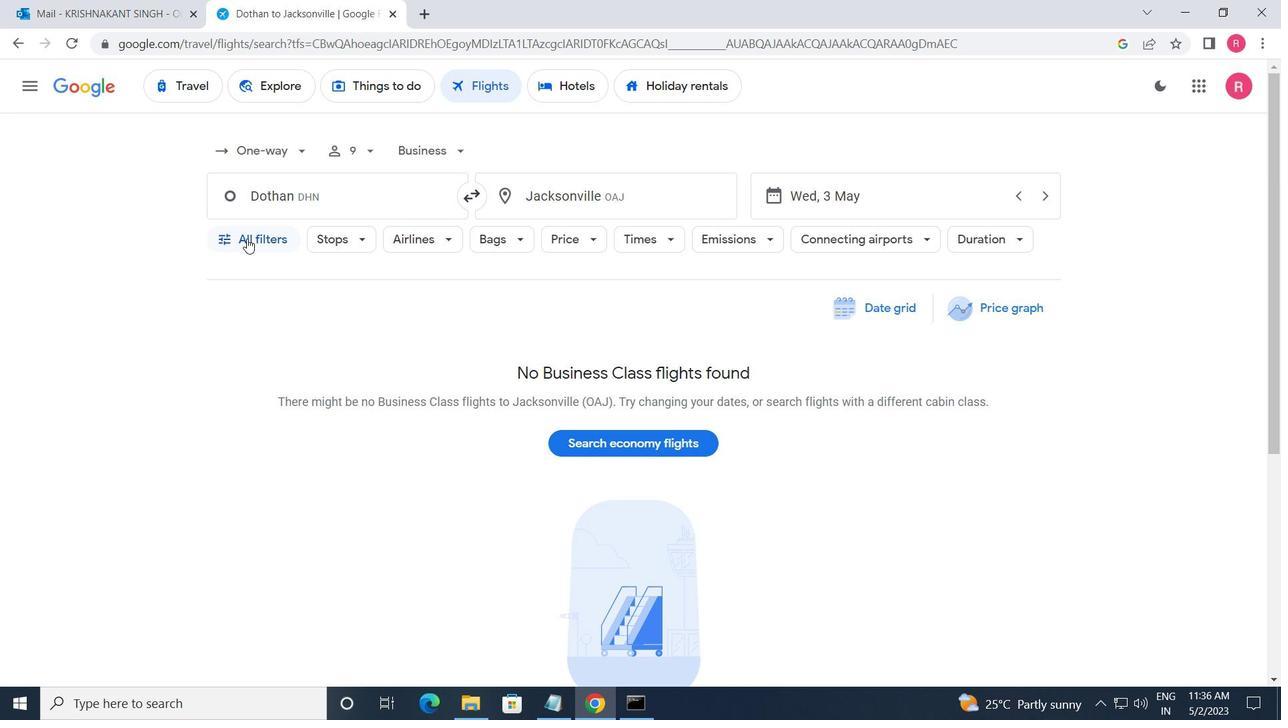 
Action: Mouse moved to (353, 409)
Screenshot: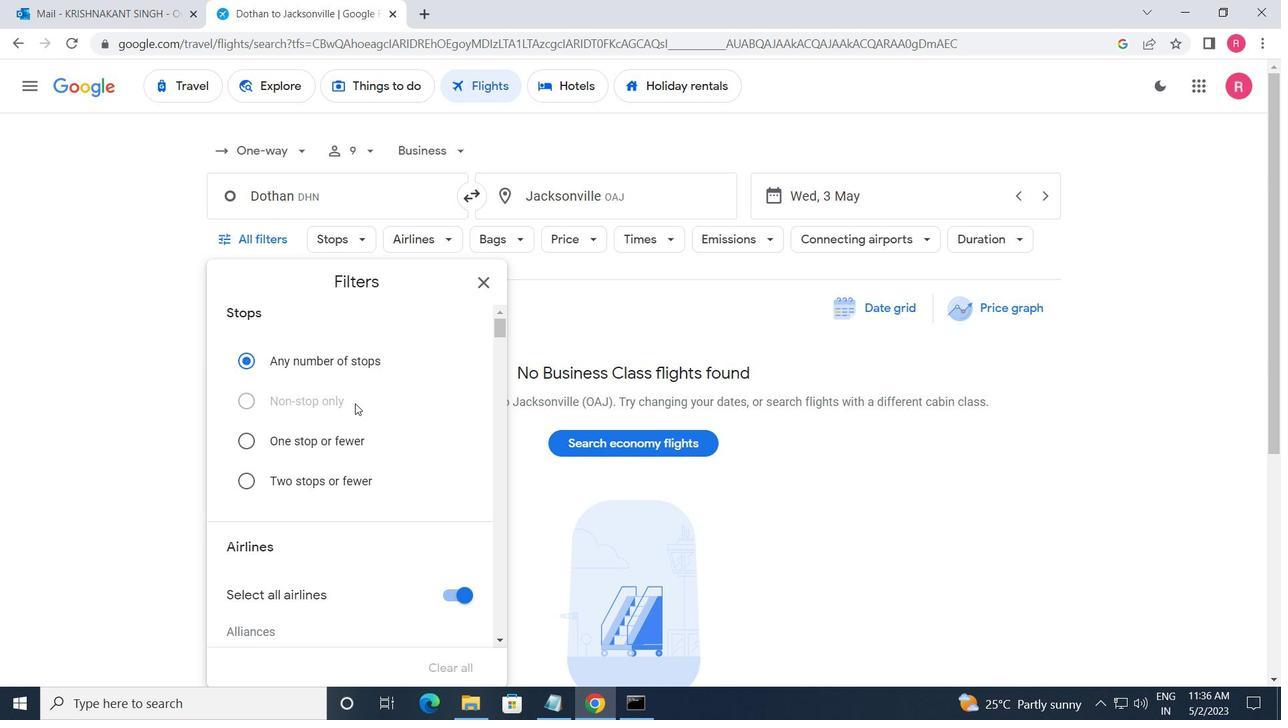 
Action: Mouse scrolled (353, 409) with delta (0, 0)
Screenshot: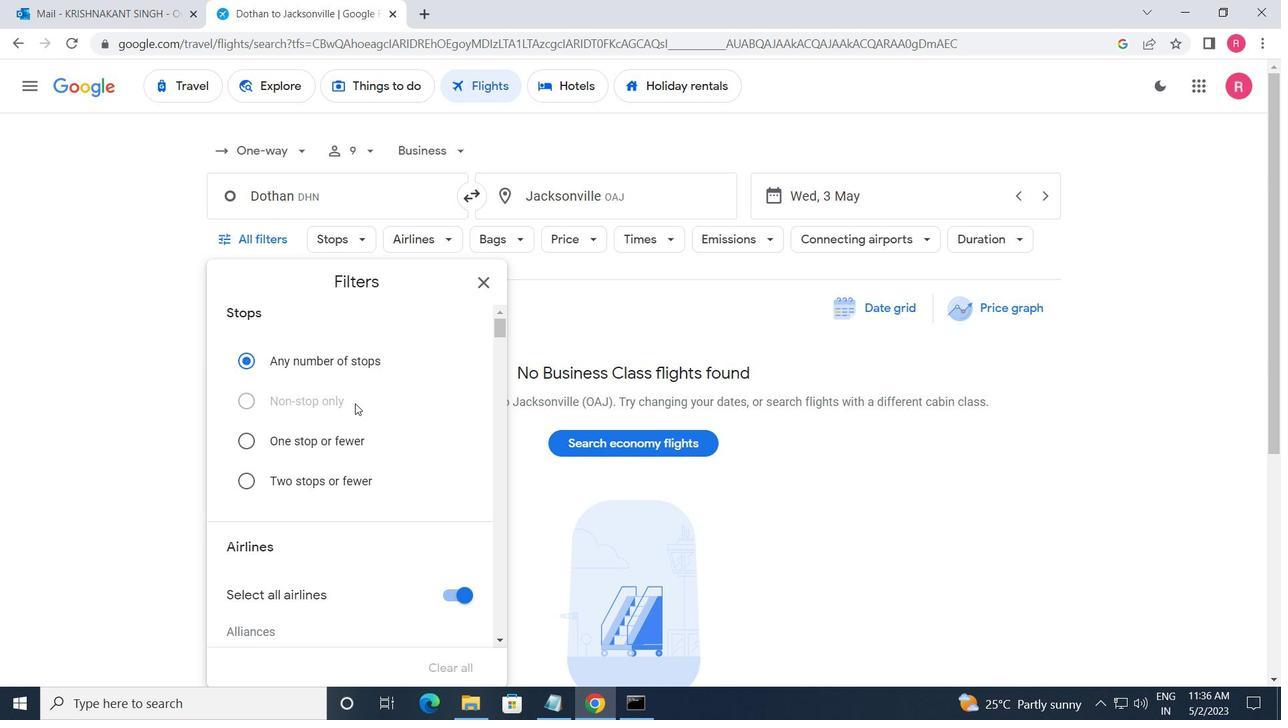 
Action: Mouse moved to (353, 414)
Screenshot: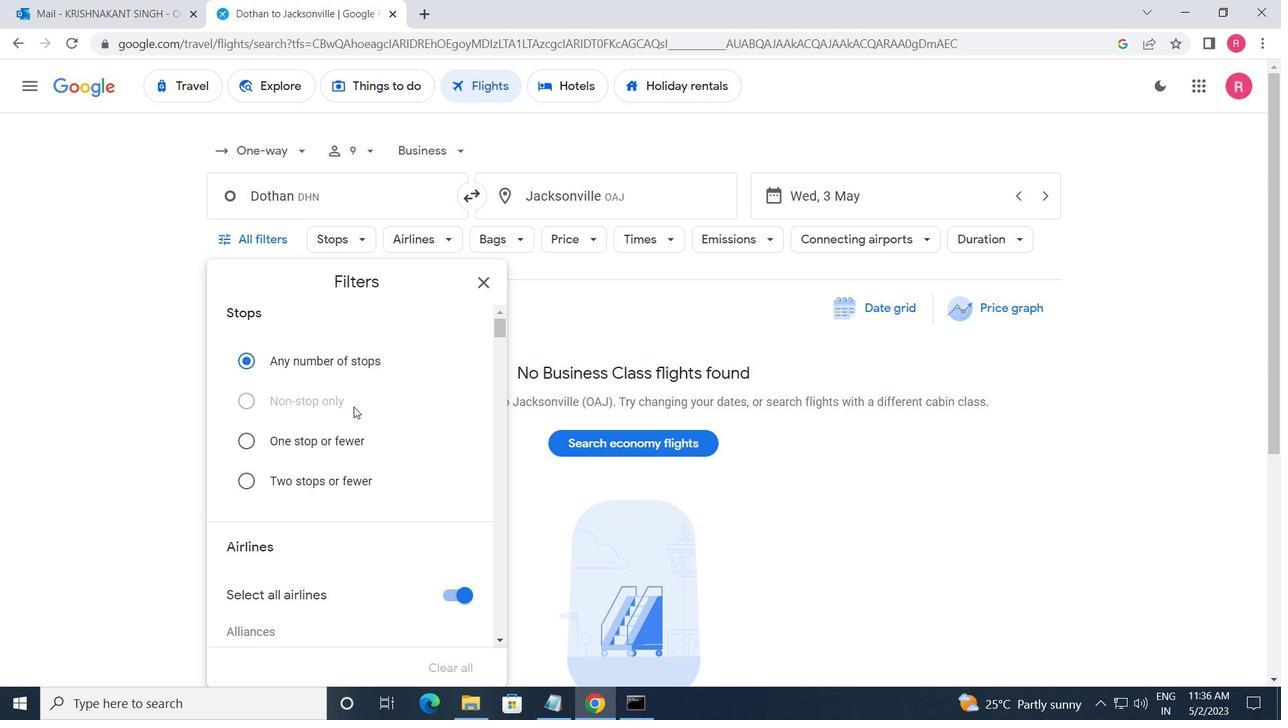 
Action: Mouse scrolled (353, 413) with delta (0, 0)
Screenshot: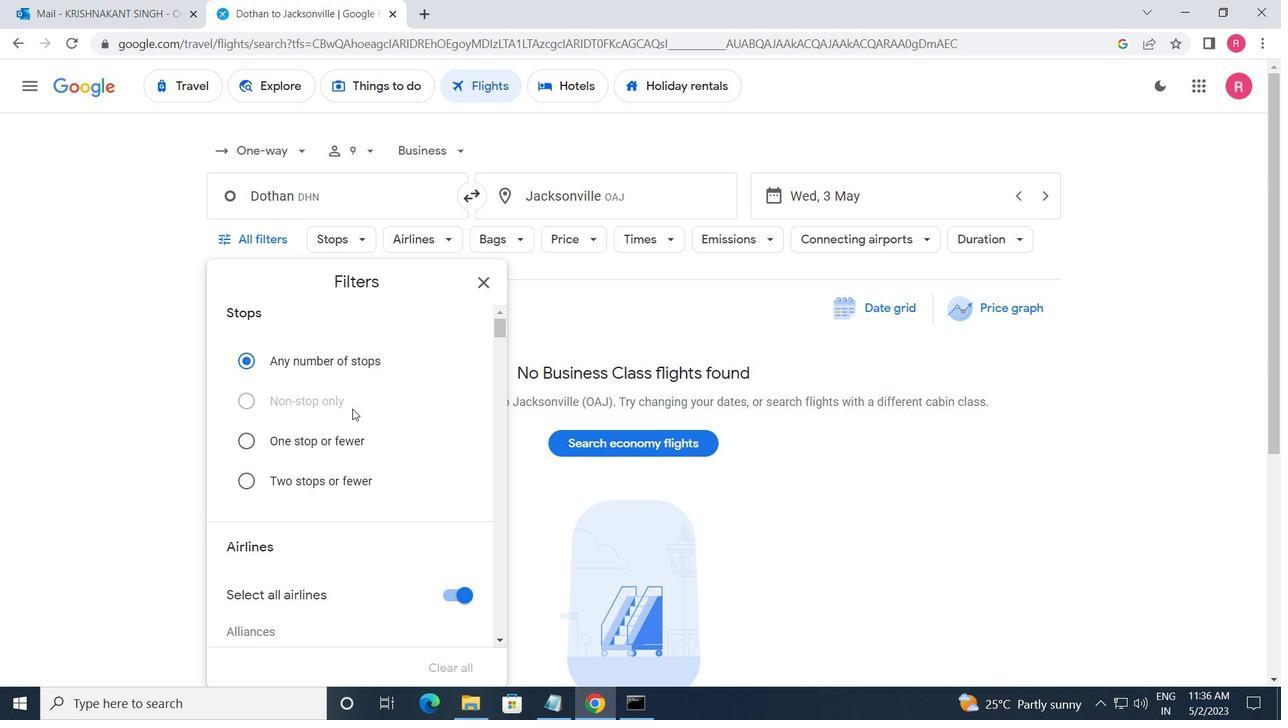 
Action: Mouse moved to (352, 415)
Screenshot: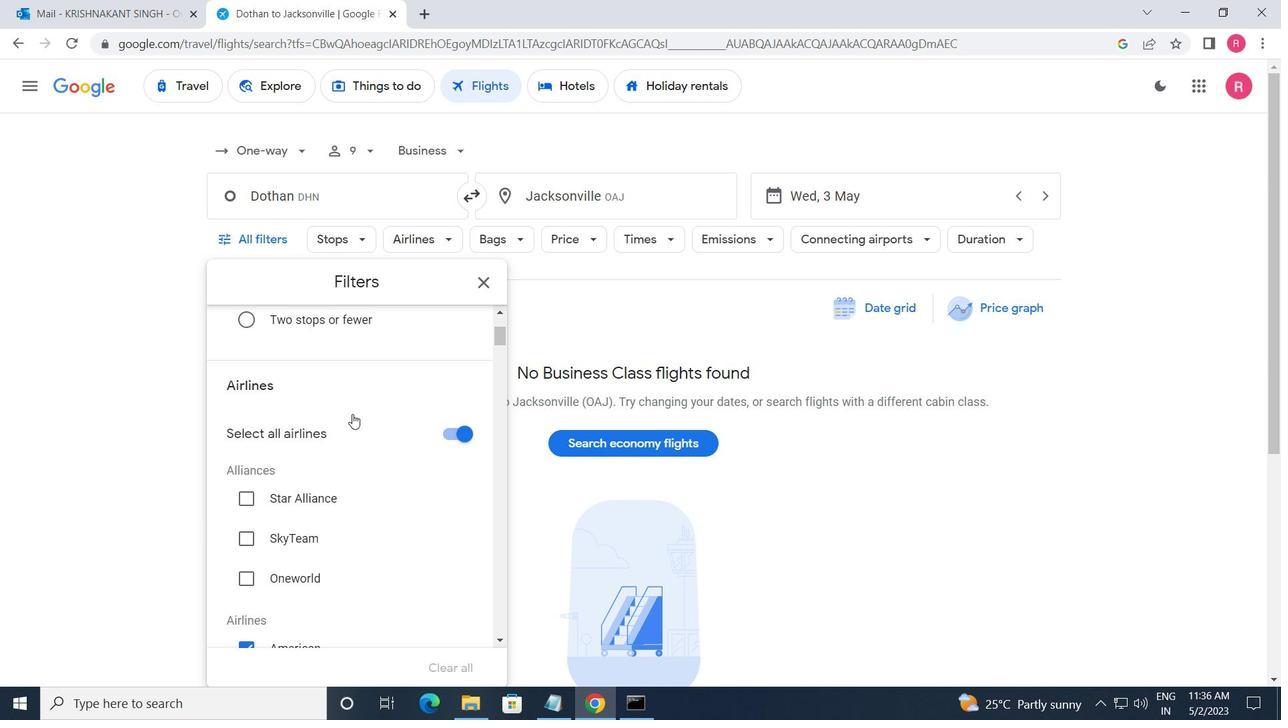 
Action: Mouse scrolled (352, 415) with delta (0, 0)
Screenshot: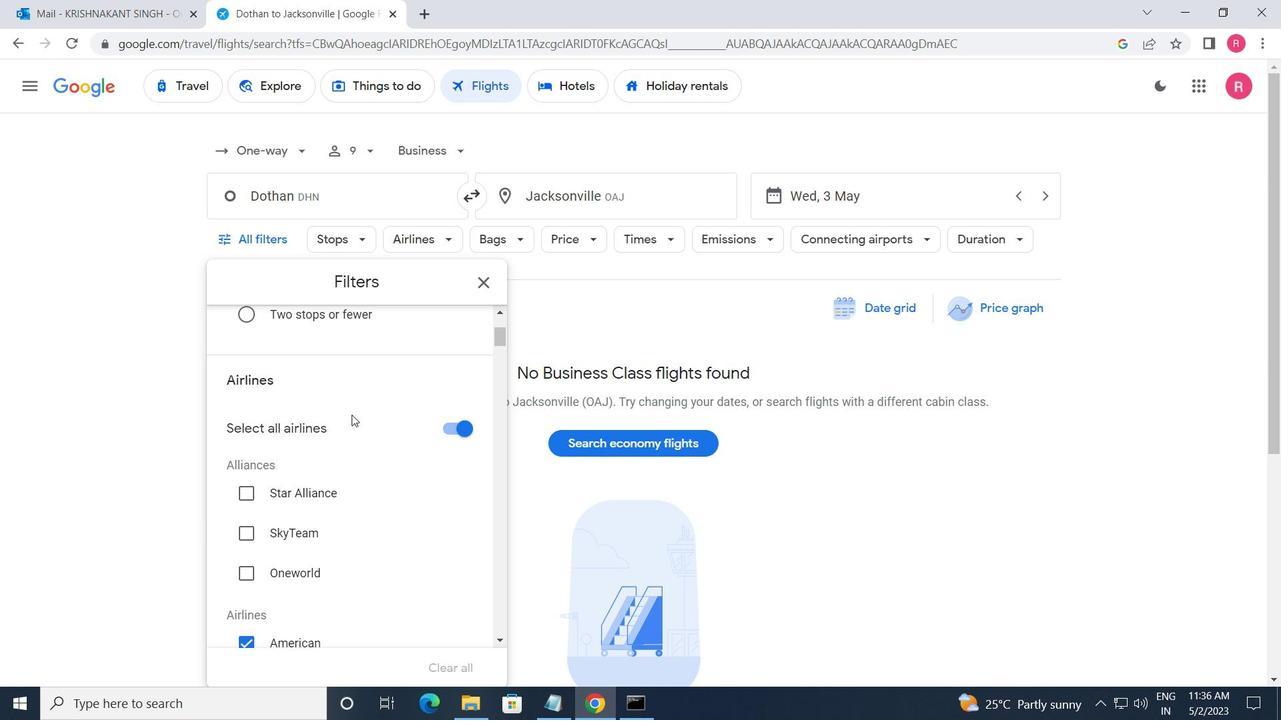 
Action: Mouse moved to (351, 415)
Screenshot: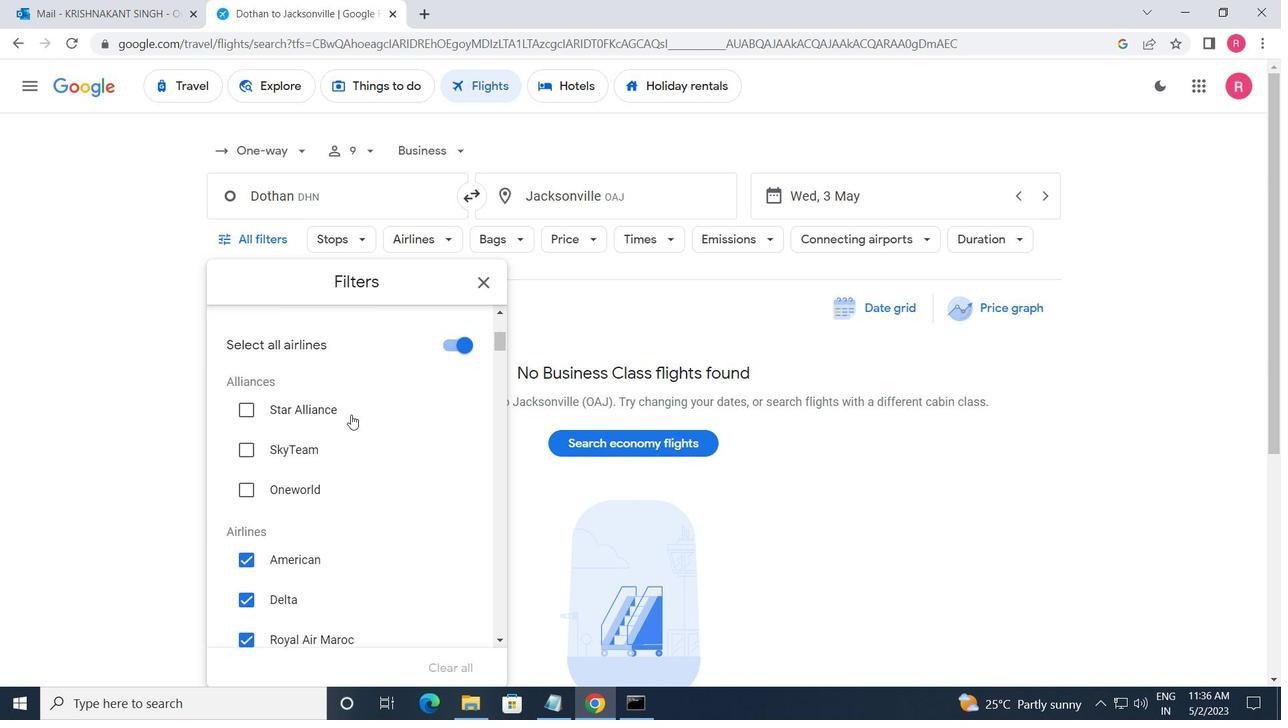
Action: Mouse scrolled (351, 415) with delta (0, 0)
Screenshot: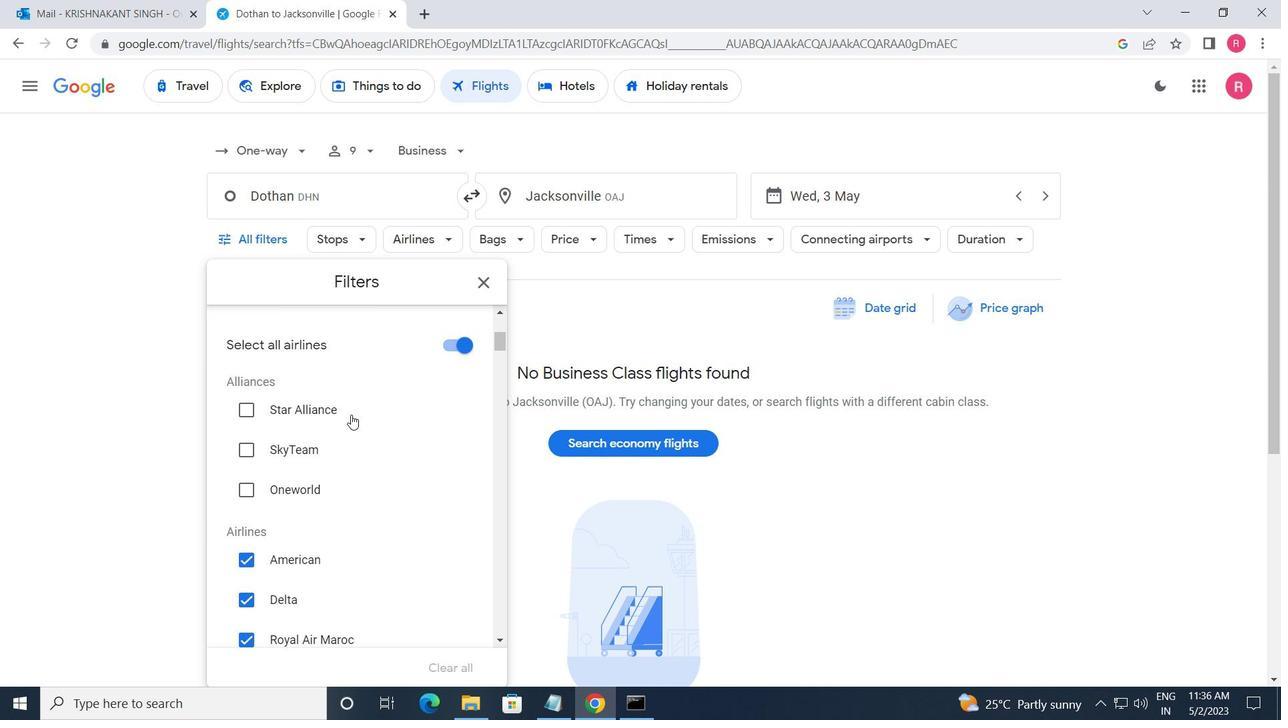 
Action: Mouse scrolled (351, 415) with delta (0, 0)
Screenshot: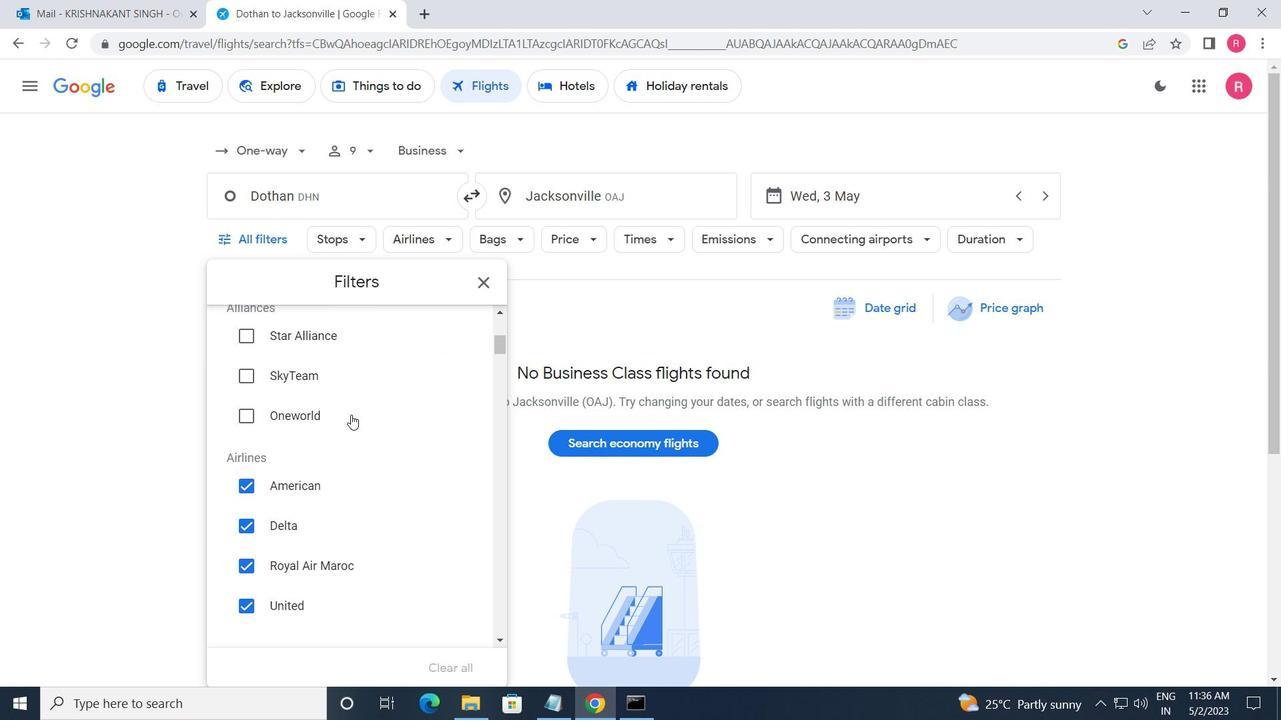 
Action: Mouse moved to (349, 415)
Screenshot: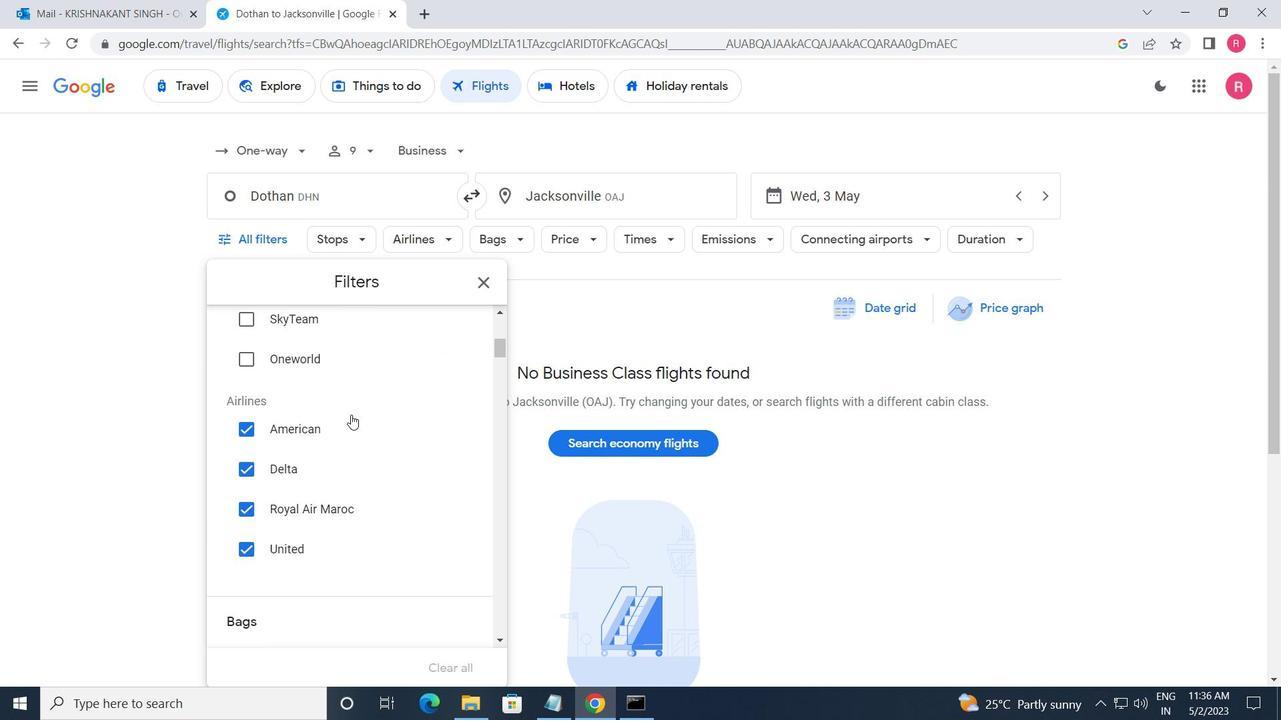 
Action: Mouse scrolled (349, 415) with delta (0, 0)
Screenshot: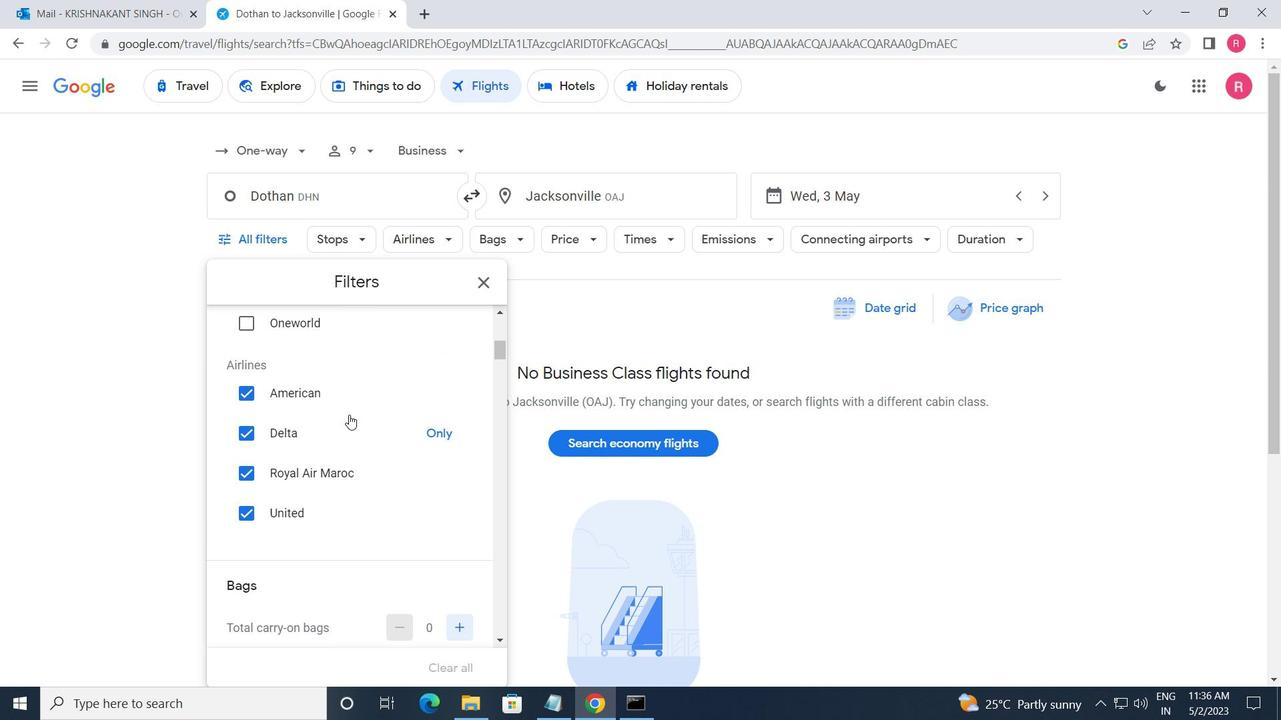 
Action: Mouse scrolled (349, 415) with delta (0, 0)
Screenshot: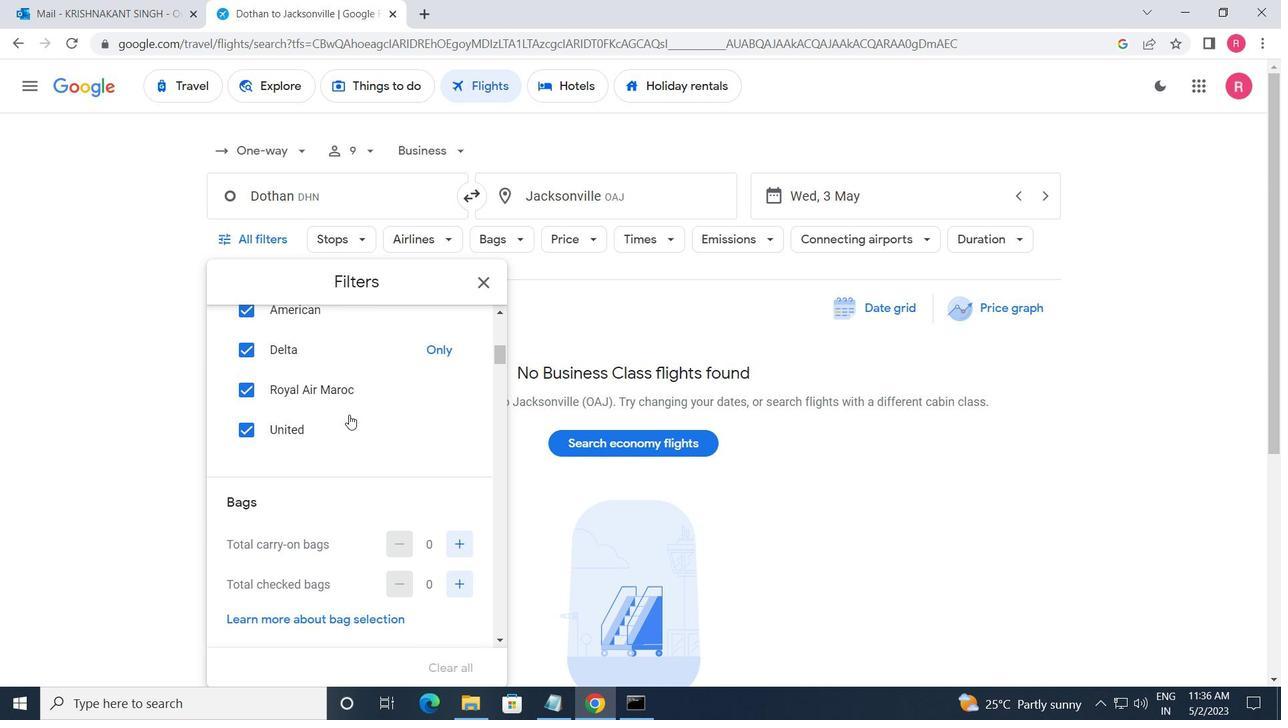 
Action: Mouse moved to (455, 457)
Screenshot: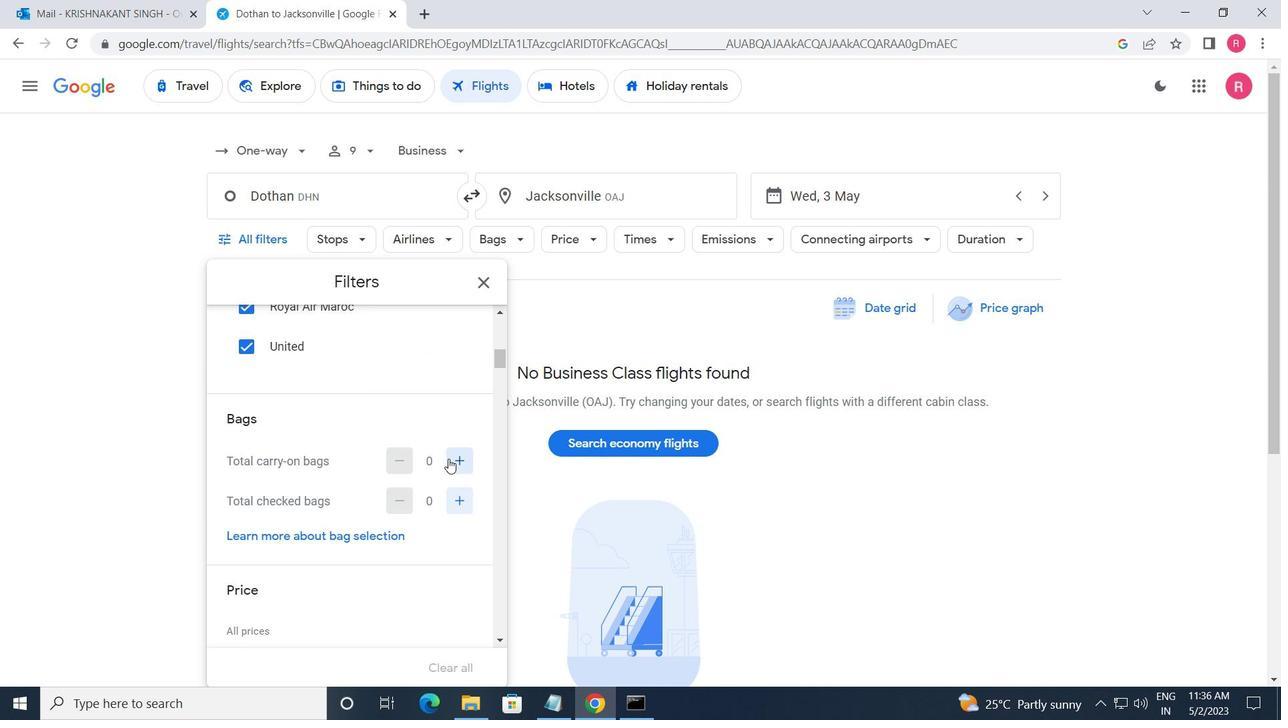 
Action: Mouse pressed left at (455, 457)
Screenshot: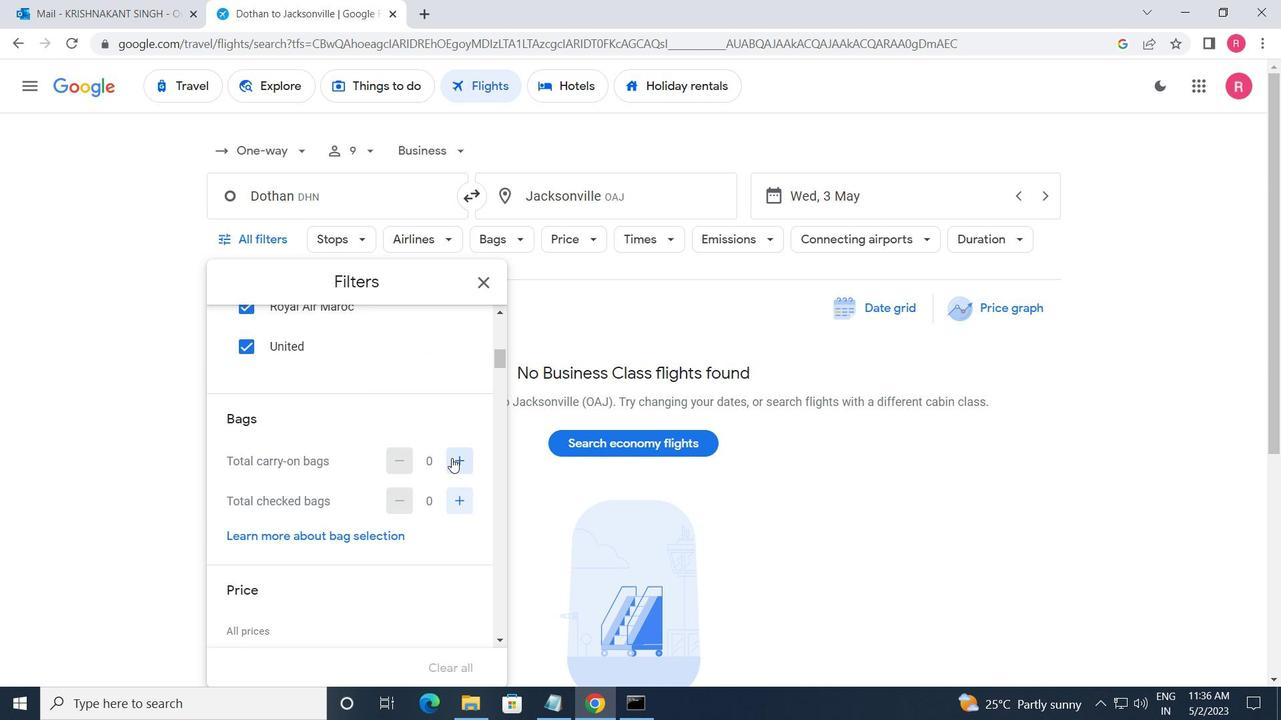 
Action: Mouse moved to (407, 470)
Screenshot: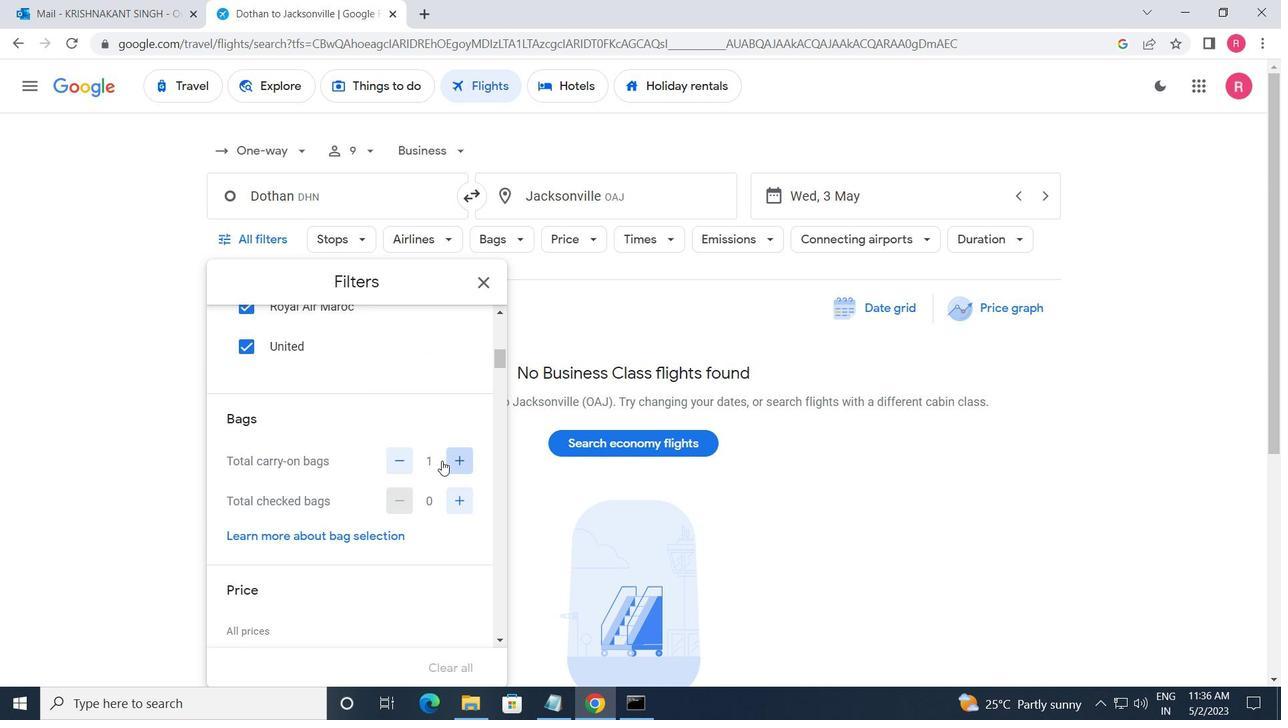 
Action: Mouse scrolled (407, 469) with delta (0, 0)
Screenshot: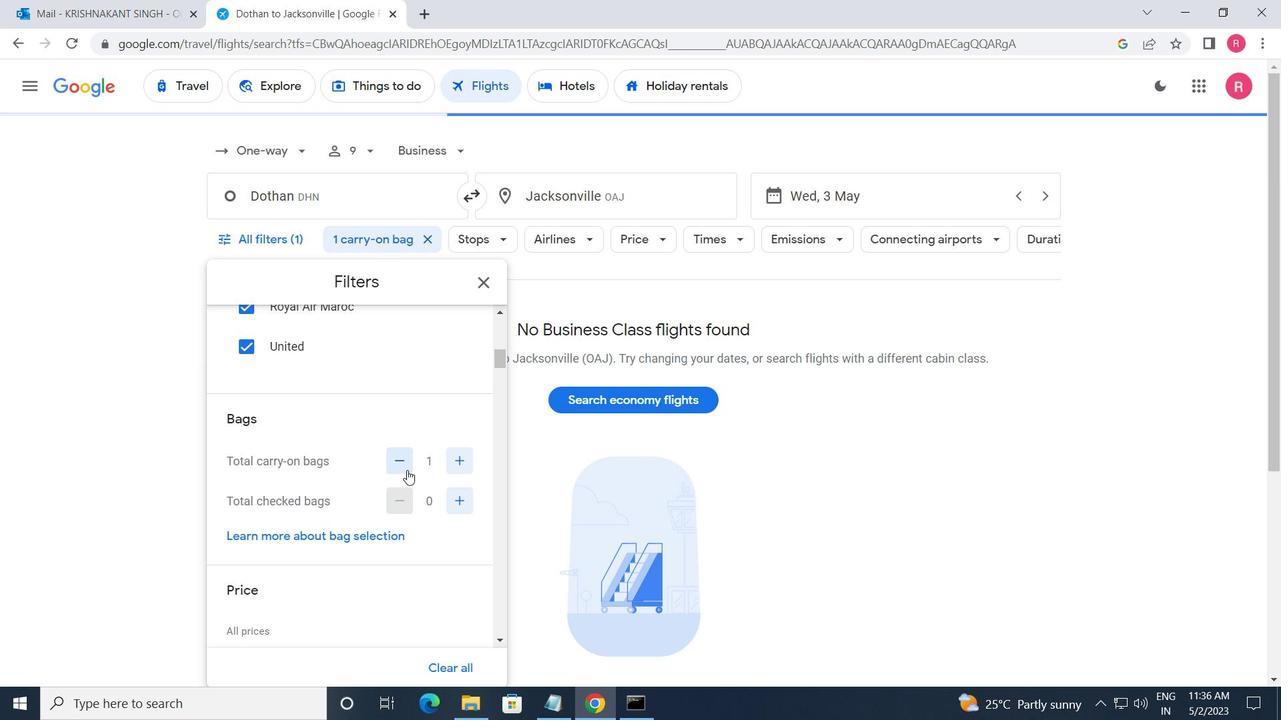 
Action: Mouse scrolled (407, 469) with delta (0, 0)
Screenshot: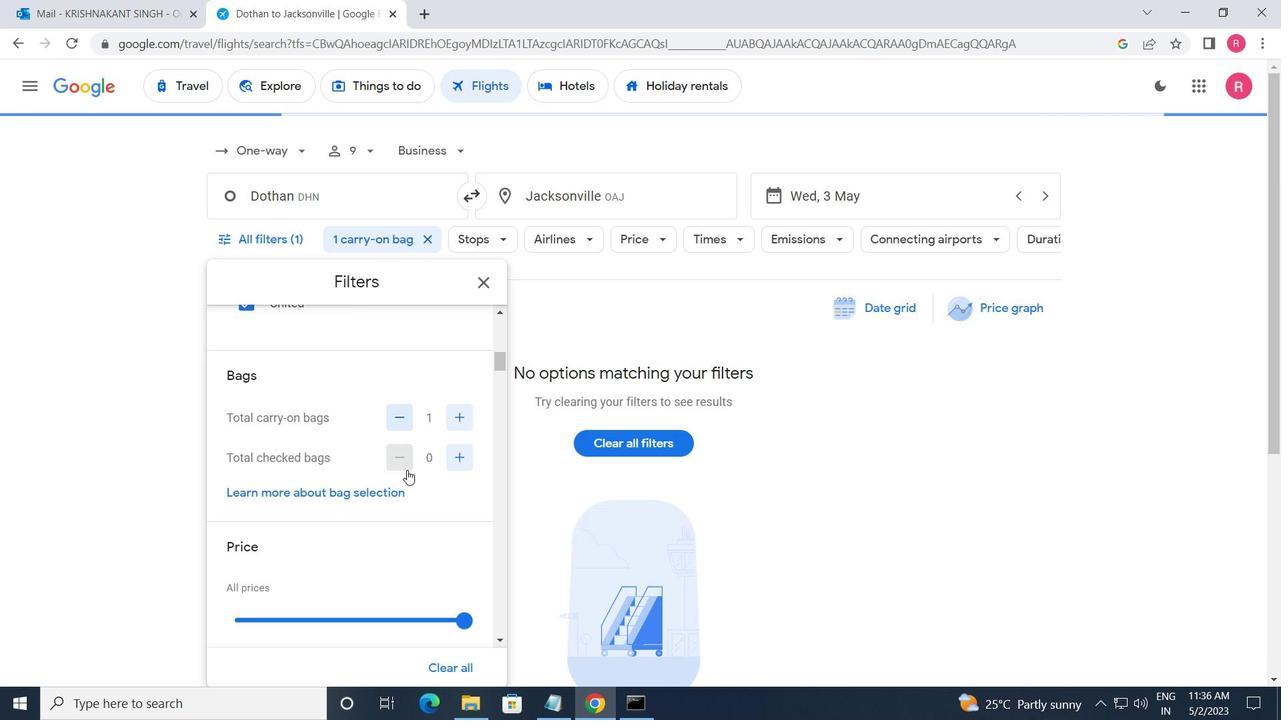
Action: Mouse scrolled (407, 469) with delta (0, 0)
Screenshot: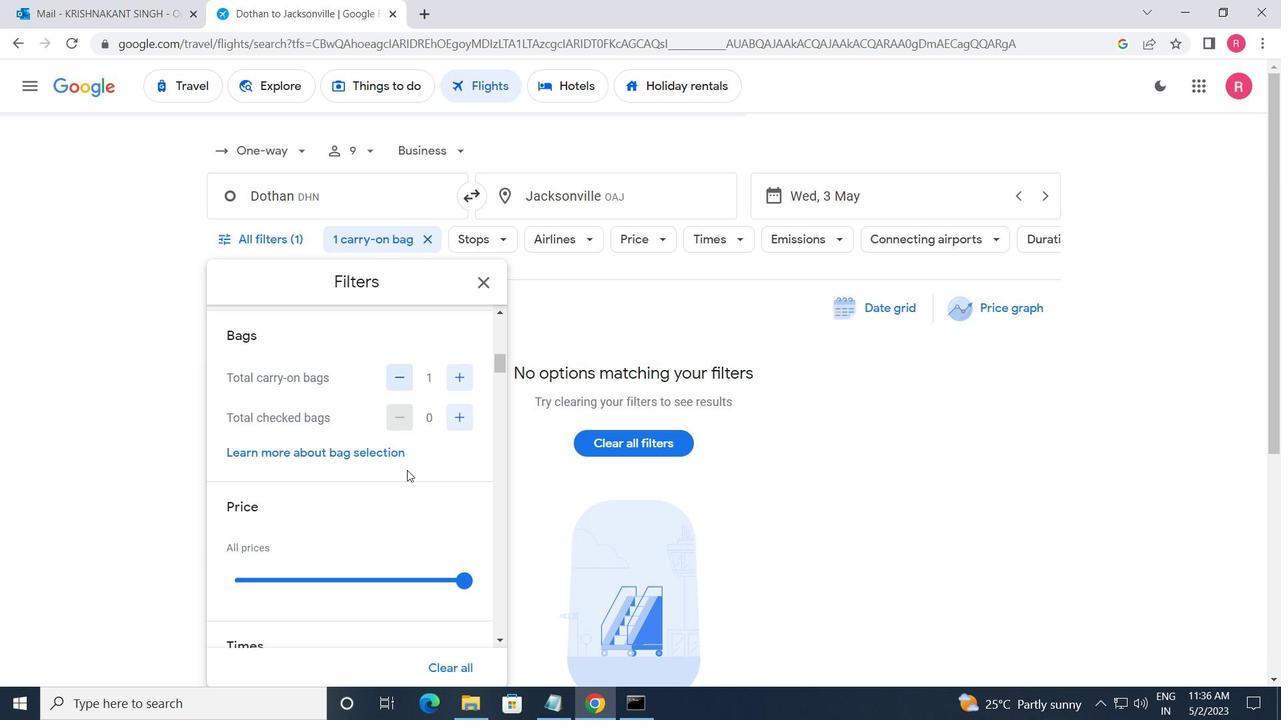 
Action: Mouse moved to (469, 407)
Screenshot: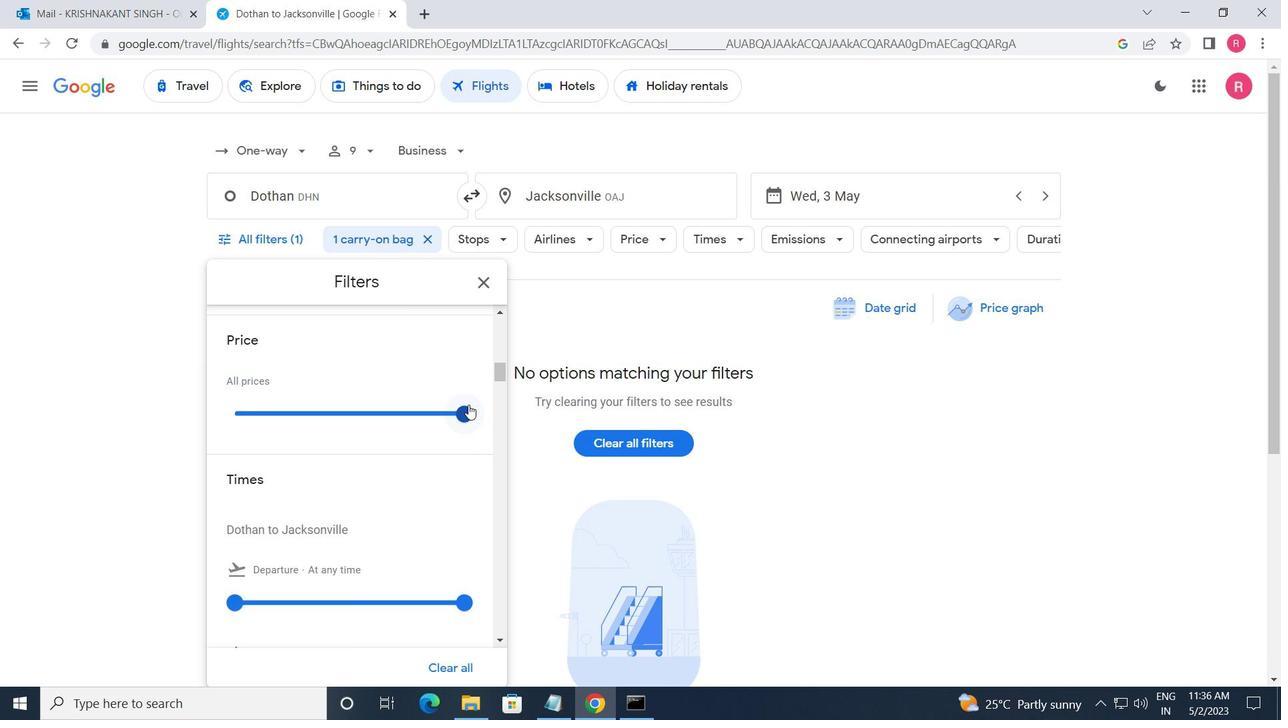 
Action: Mouse pressed left at (469, 407)
Screenshot: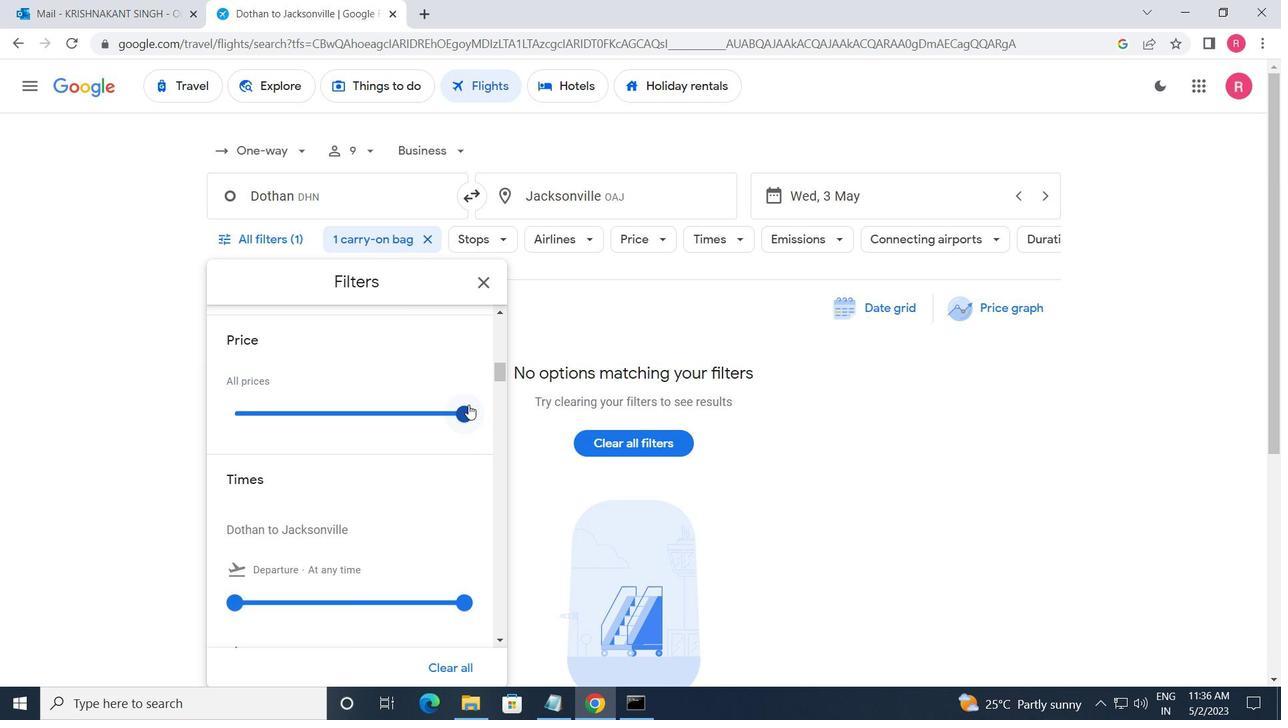 
Action: Mouse moved to (437, 519)
Screenshot: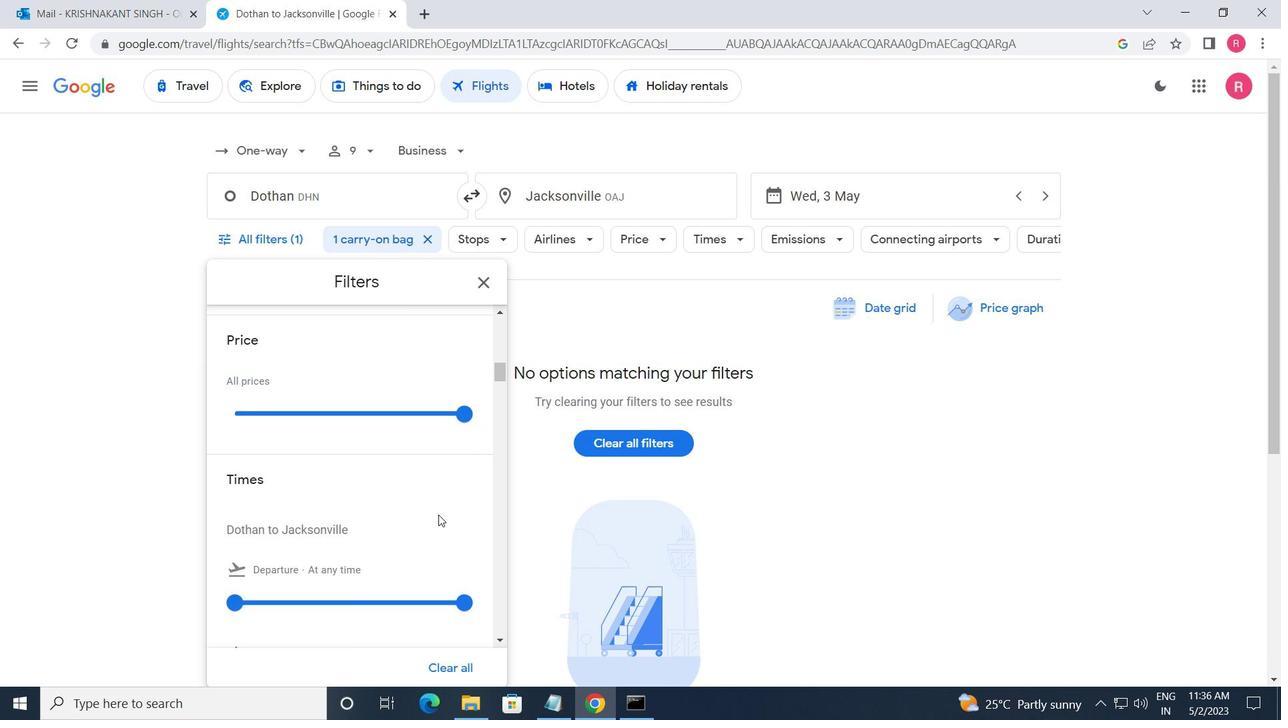 
Action: Mouse scrolled (437, 519) with delta (0, 0)
Screenshot: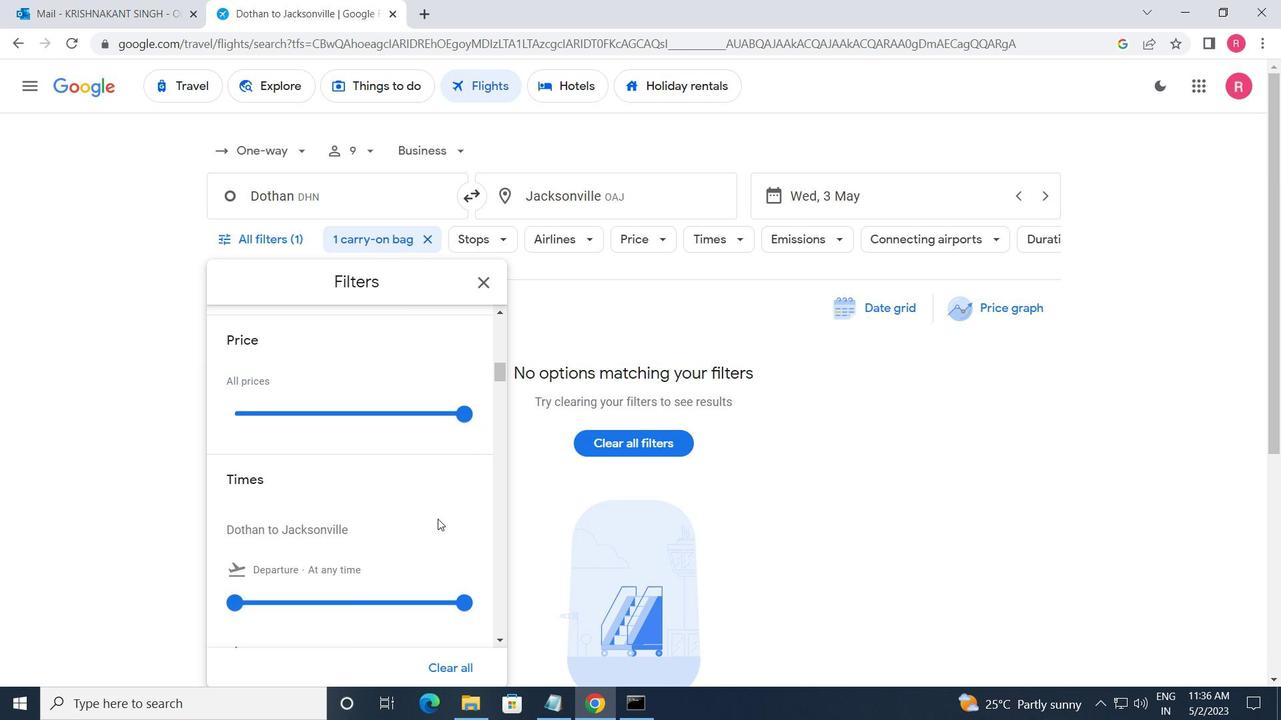 
Action: Mouse moved to (233, 519)
Screenshot: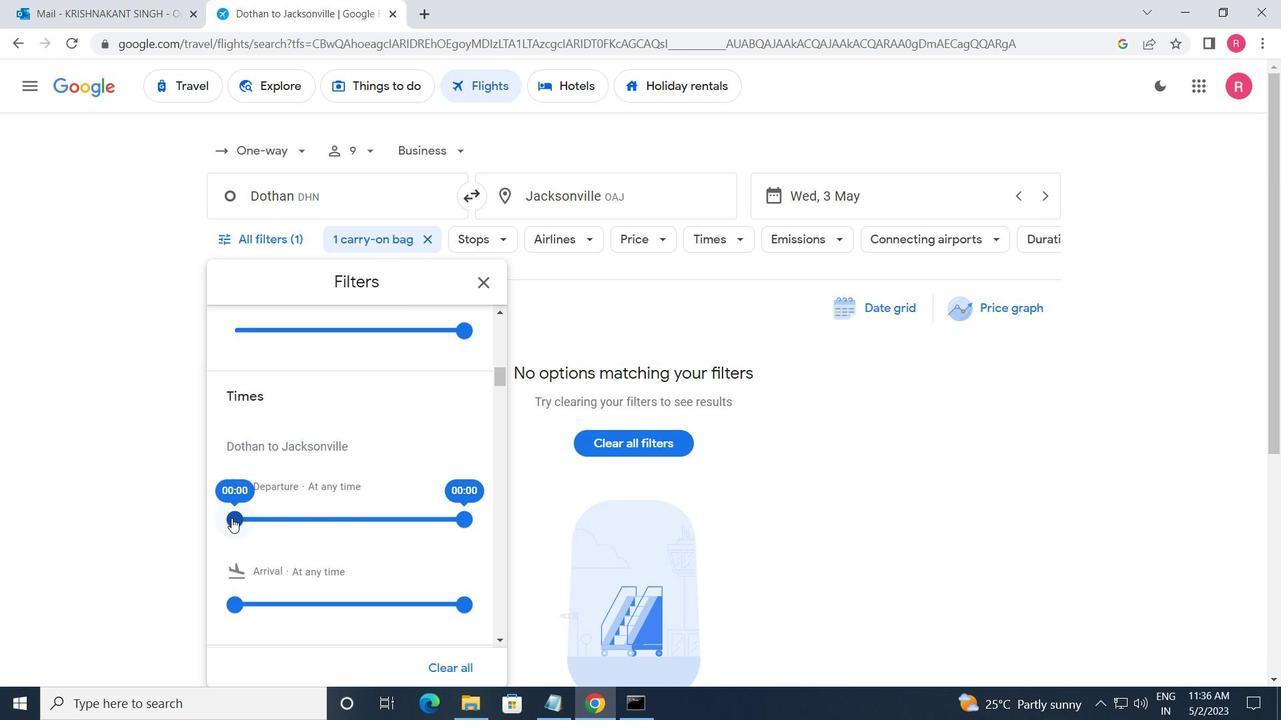 
Action: Mouse pressed left at (233, 519)
Screenshot: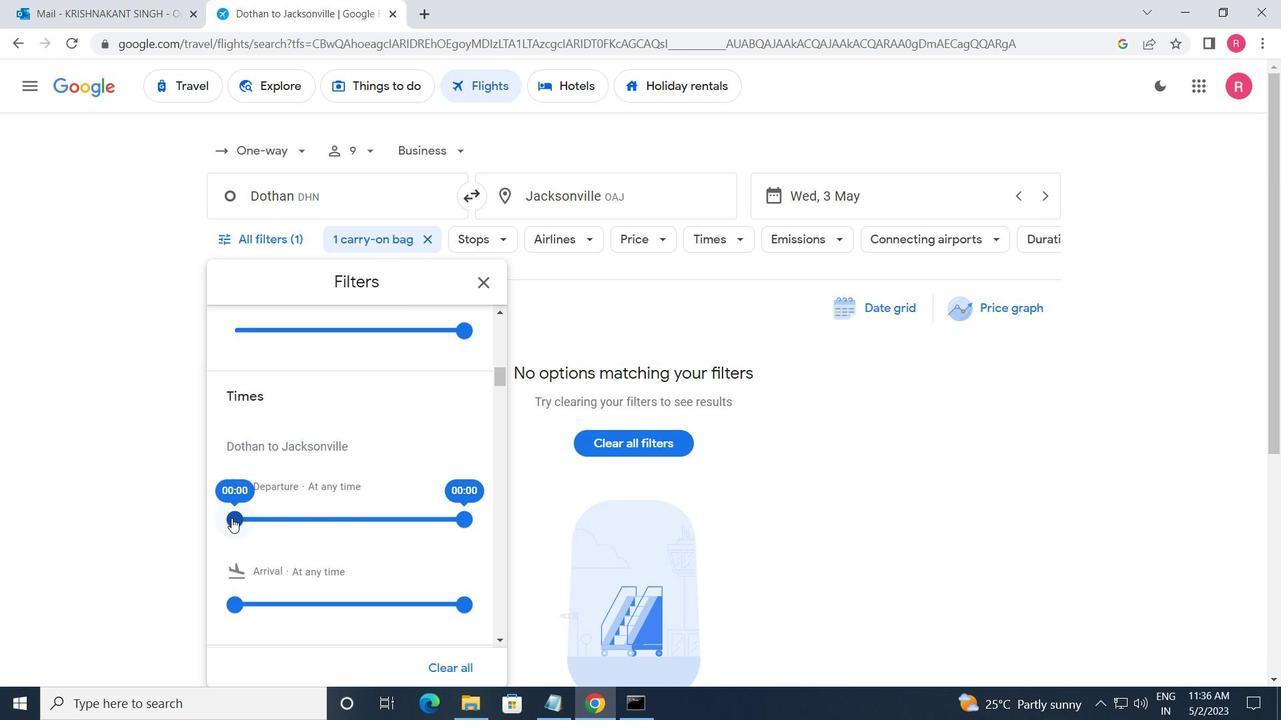 
Action: Mouse moved to (465, 522)
Screenshot: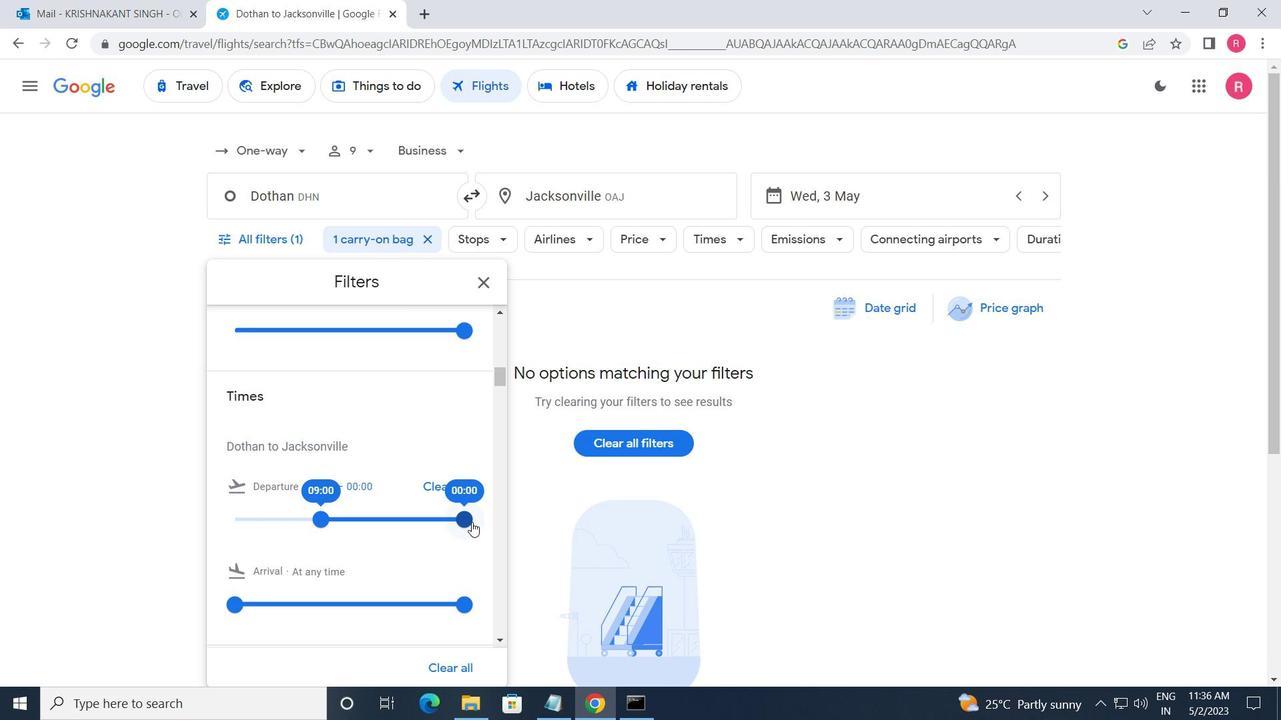 
Action: Mouse pressed left at (465, 522)
Screenshot: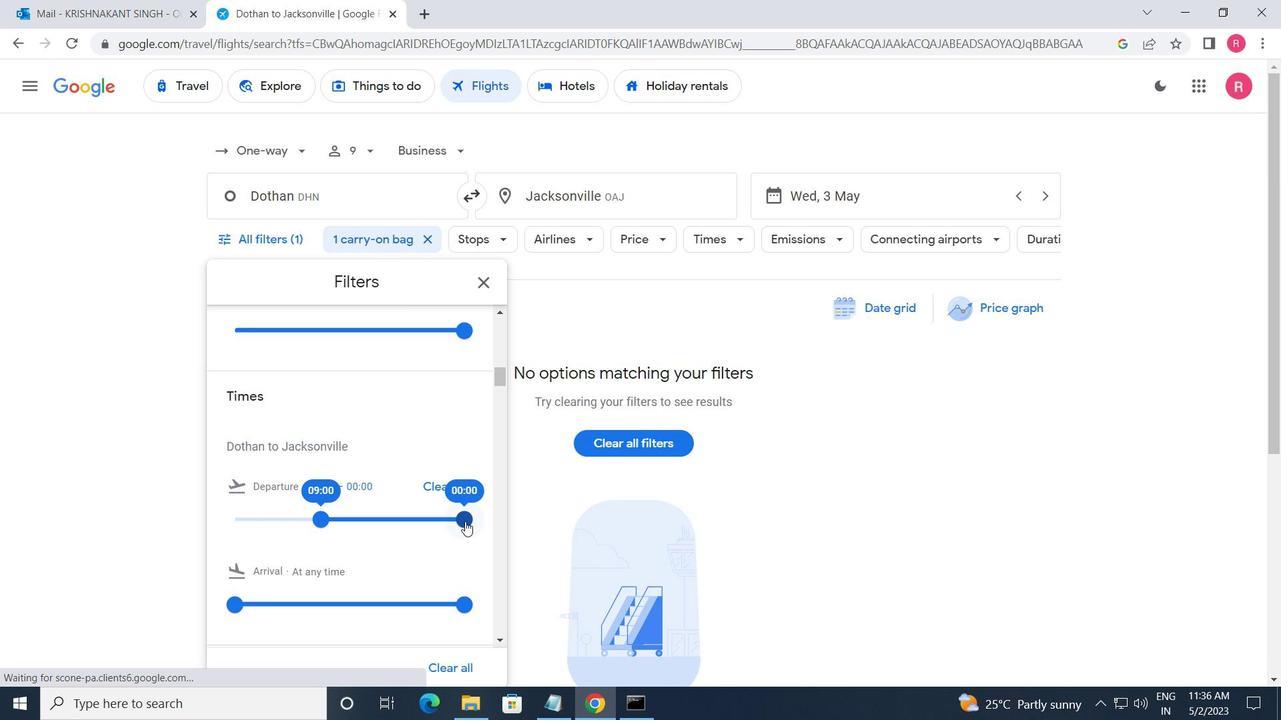 
Action: Mouse moved to (483, 283)
Screenshot: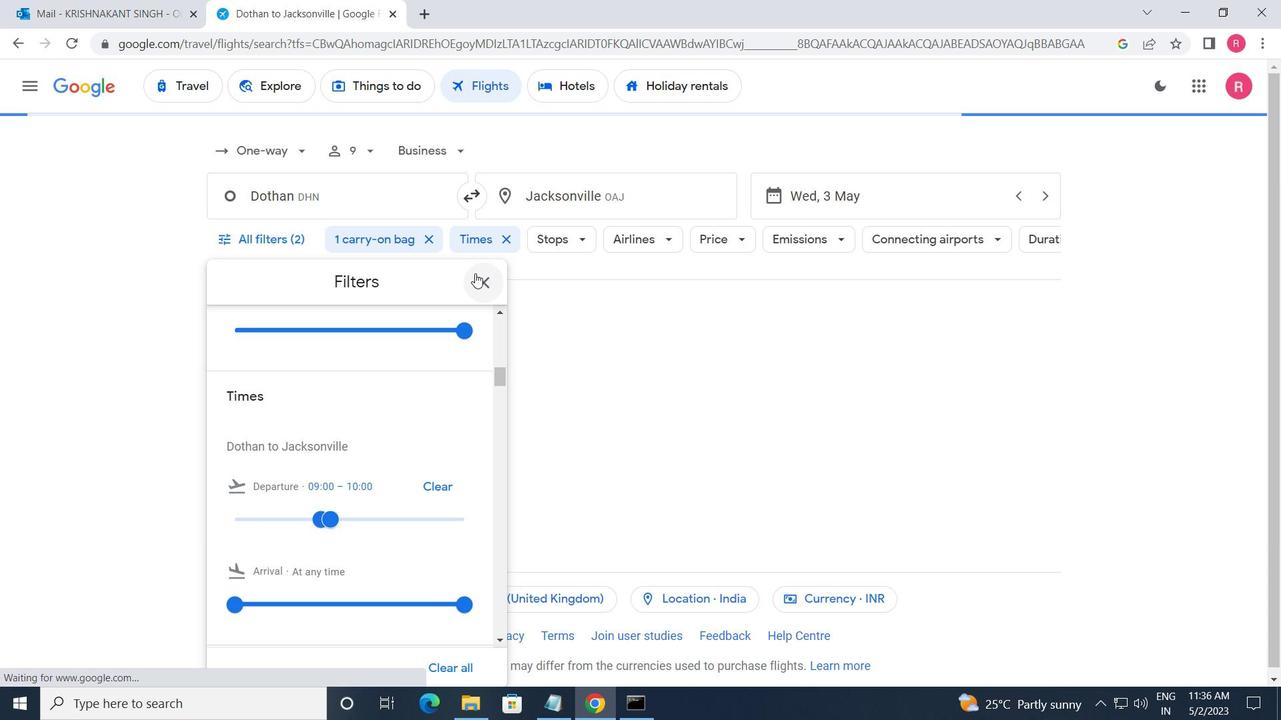 
Action: Mouse pressed left at (483, 283)
Screenshot: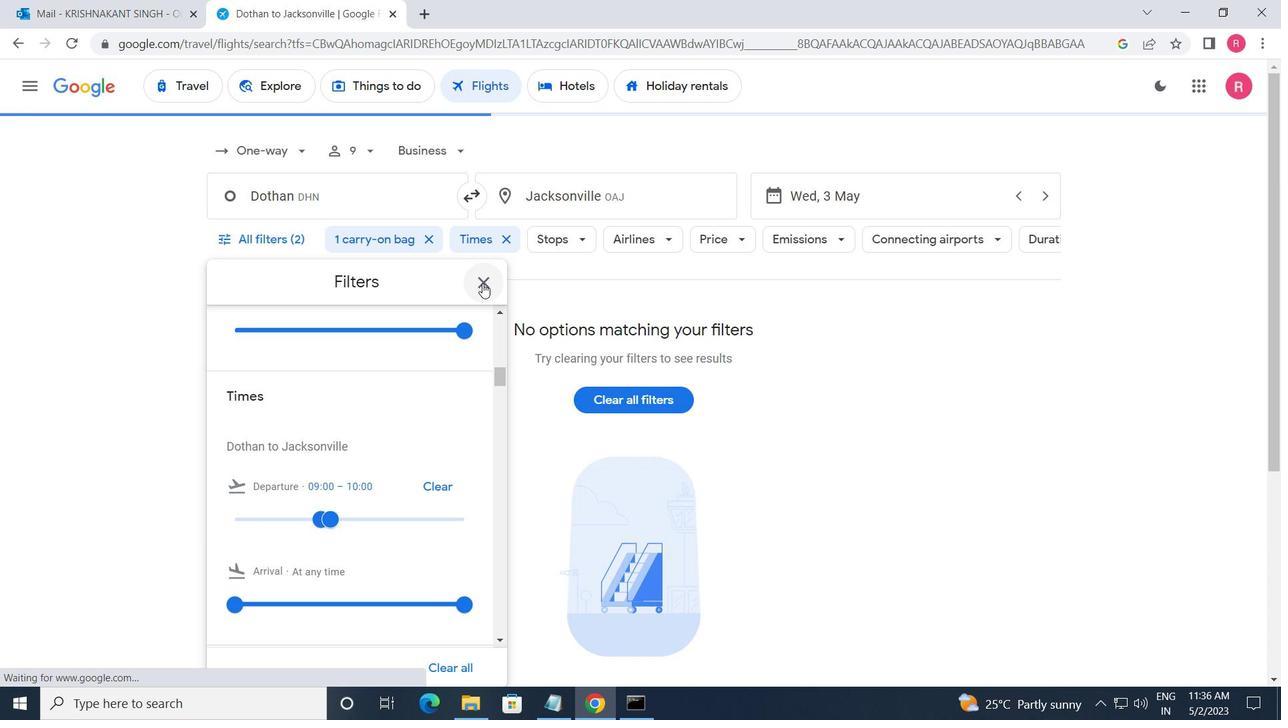
